 Task: Find connections with filter location Montijo with filter topic #Lifechangewith filter profile language German with filter current company Accenture with filter school Visva-Bharati with filter industry Wholesale Hardware, Plumbing, Heating Equipment with filter service category Corporate Events with filter keywords title Marketing Staff
Action: Mouse moved to (524, 68)
Screenshot: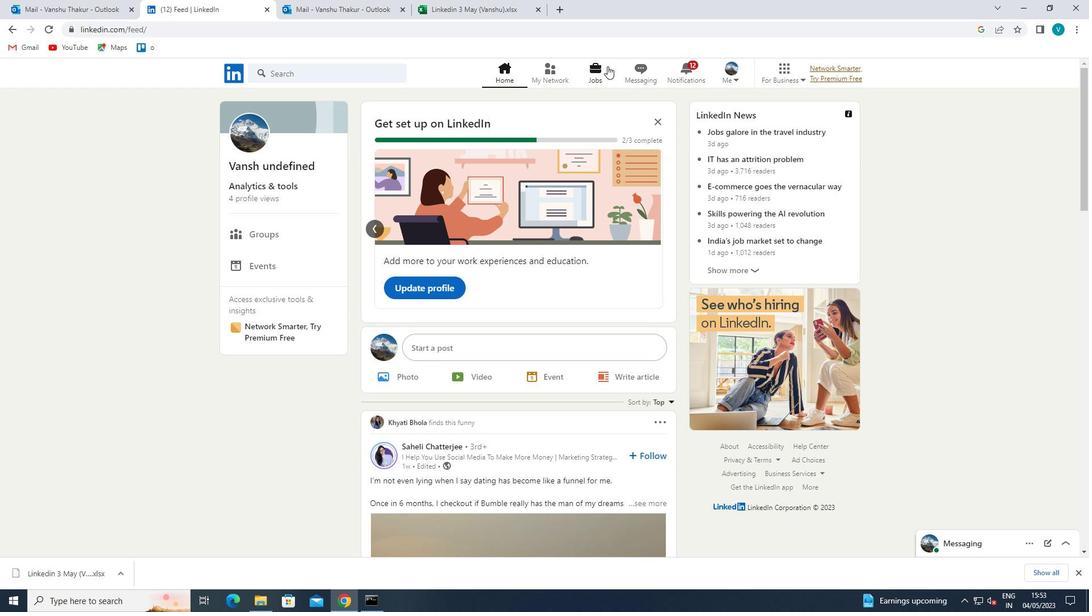 
Action: Mouse pressed left at (524, 68)
Screenshot: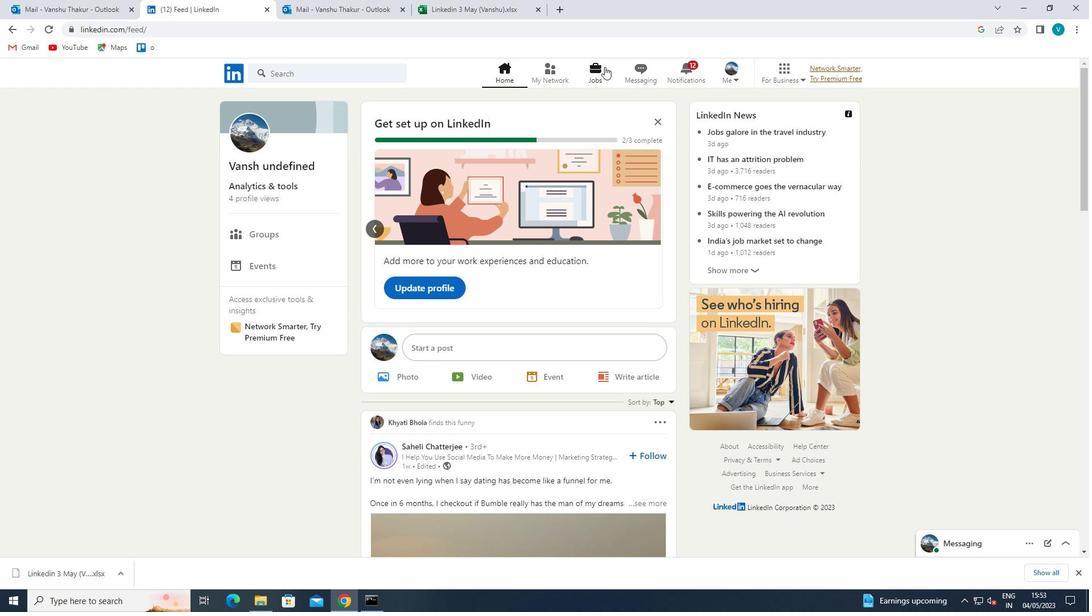 
Action: Mouse moved to (536, 67)
Screenshot: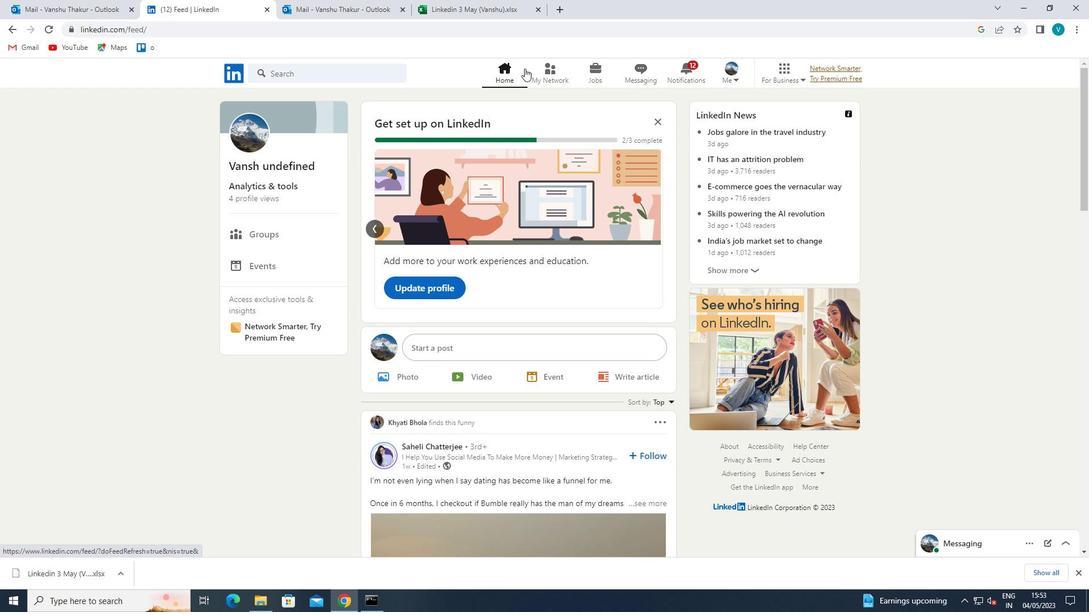 
Action: Mouse pressed left at (536, 67)
Screenshot: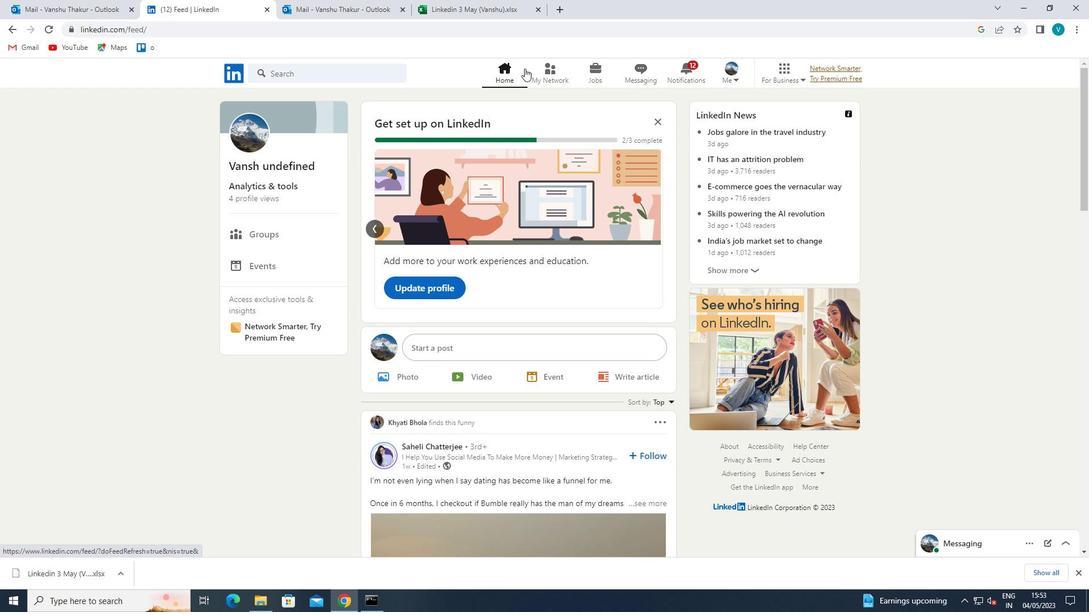 
Action: Mouse moved to (351, 123)
Screenshot: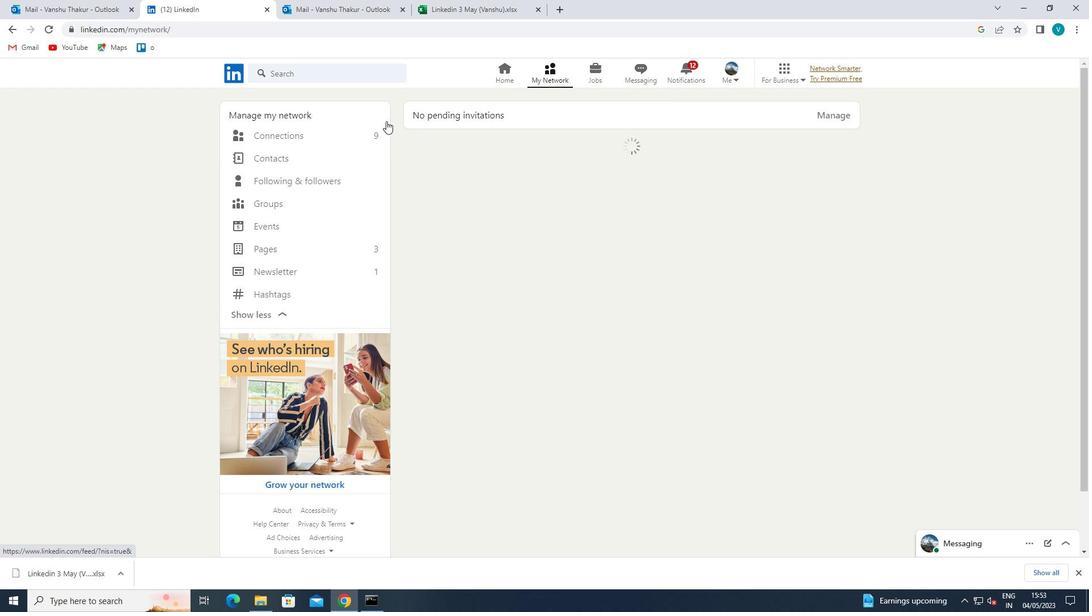 
Action: Mouse pressed left at (351, 123)
Screenshot: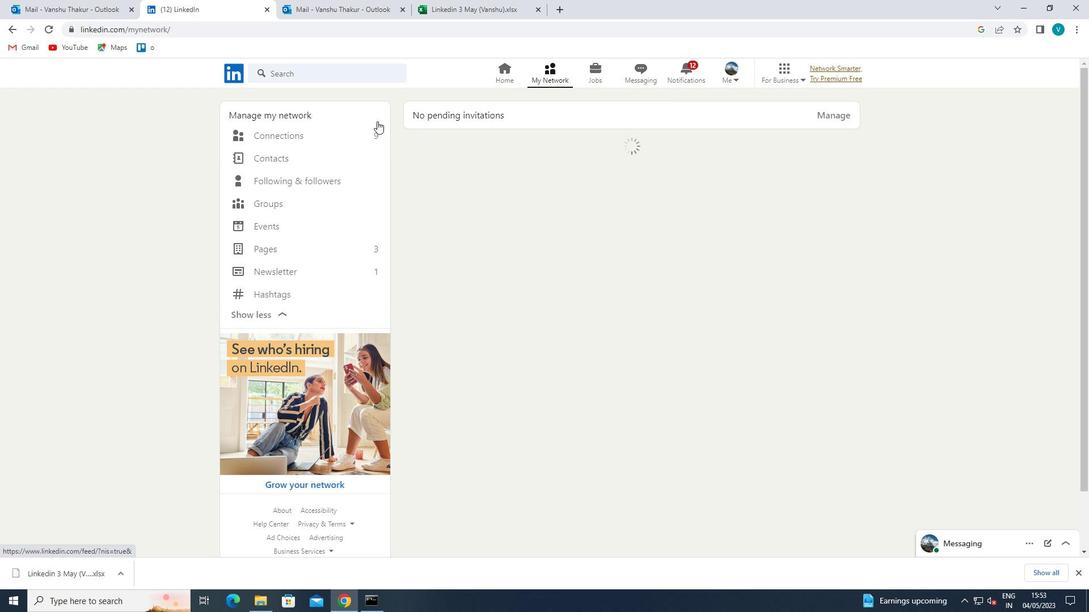 
Action: Mouse moved to (326, 134)
Screenshot: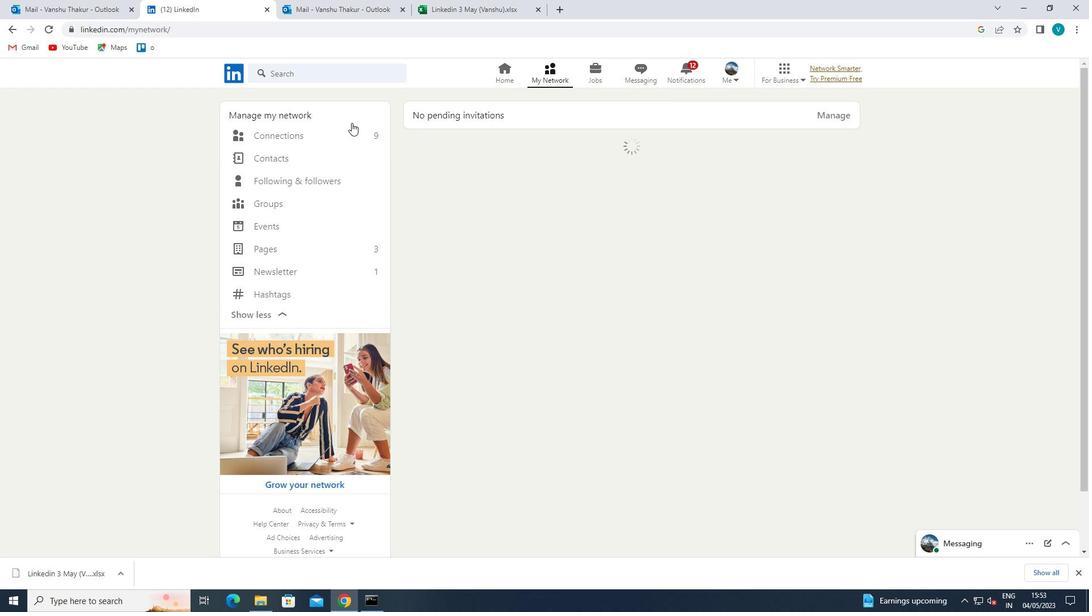 
Action: Mouse pressed left at (326, 134)
Screenshot: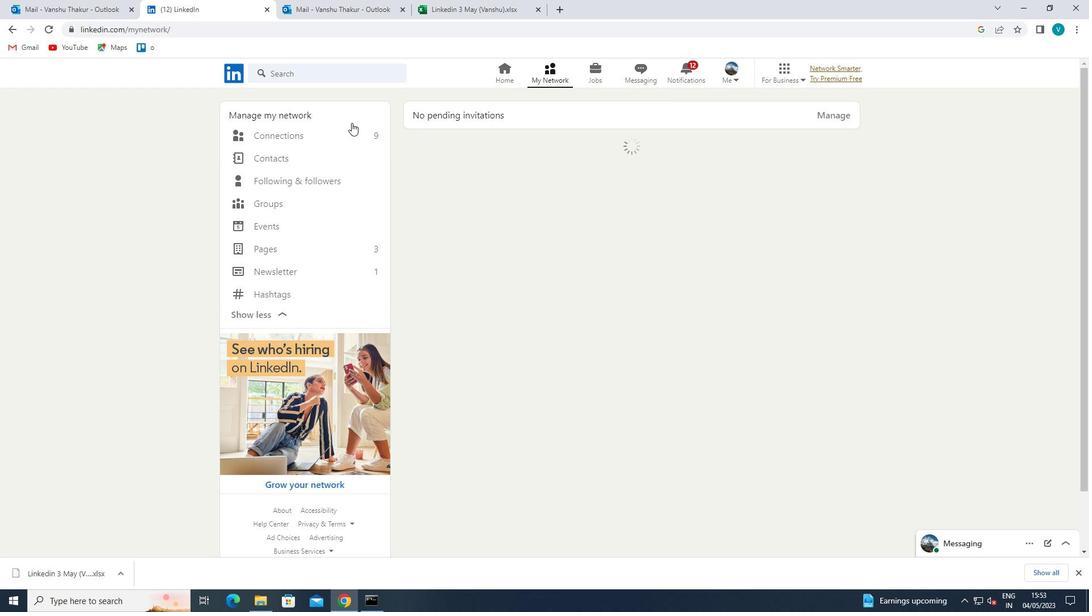 
Action: Mouse moved to (626, 135)
Screenshot: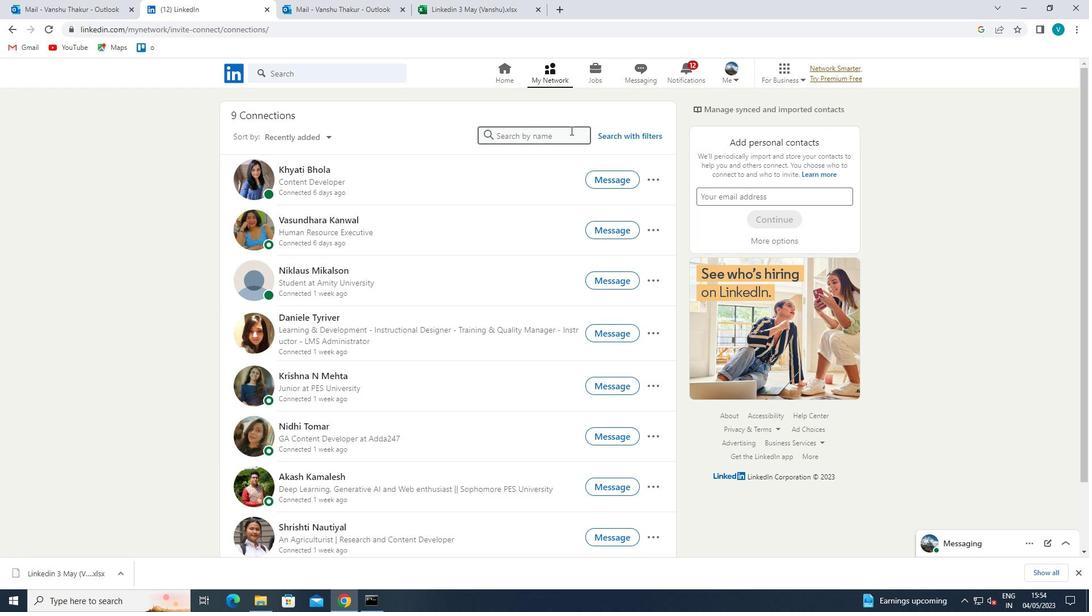 
Action: Mouse pressed left at (626, 135)
Screenshot: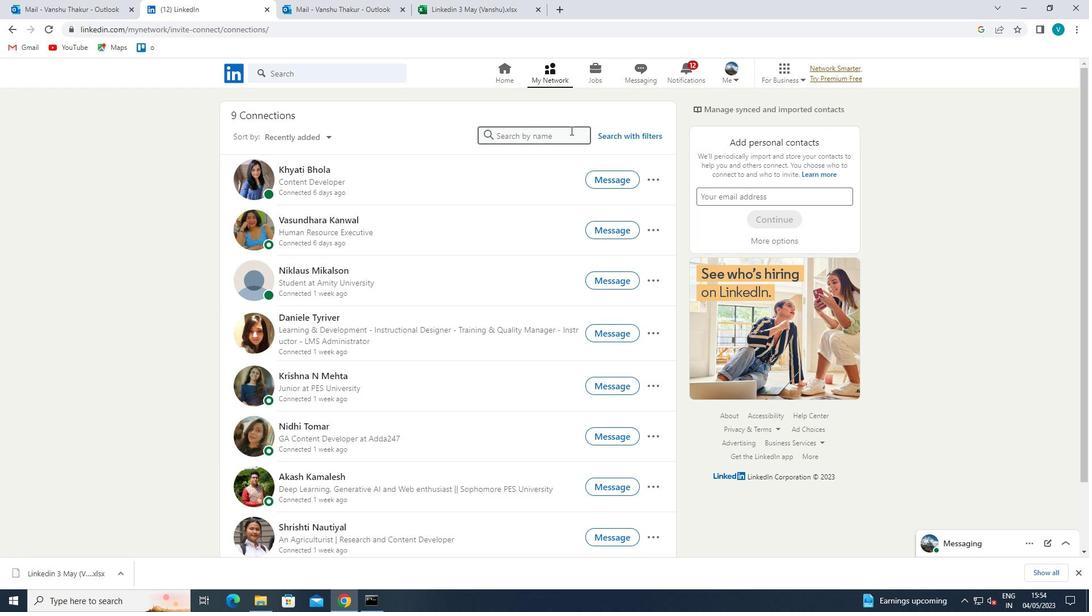 
Action: Mouse moved to (551, 107)
Screenshot: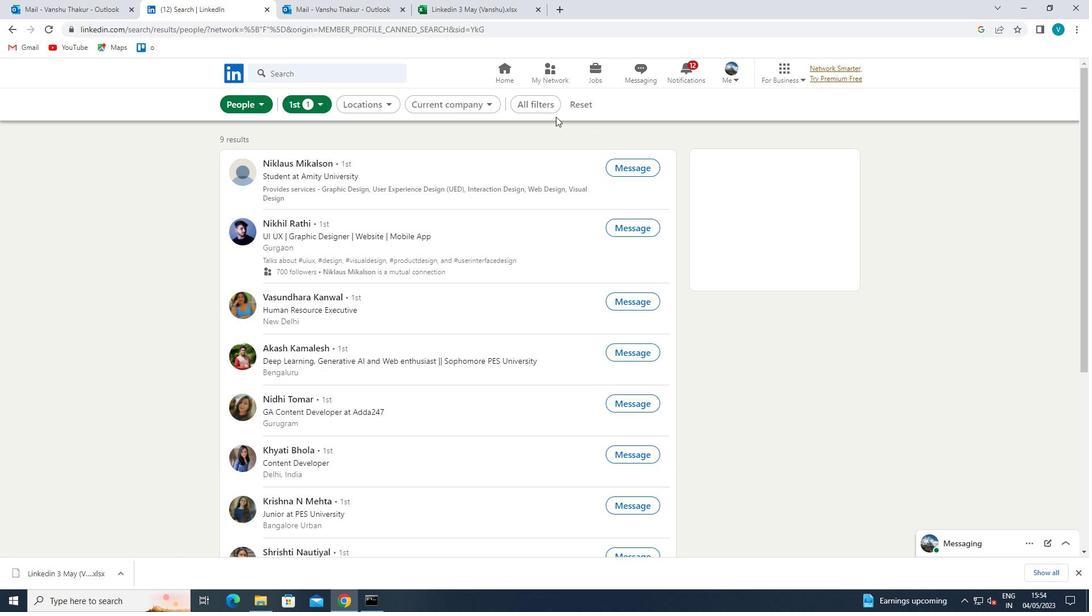 
Action: Mouse pressed left at (551, 107)
Screenshot: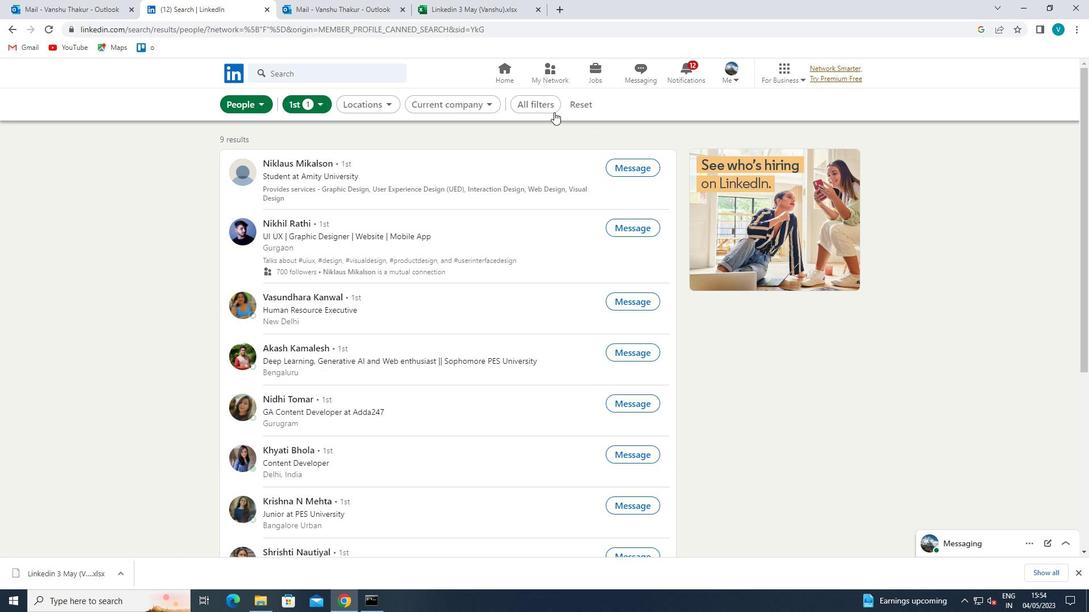 
Action: Mouse moved to (862, 215)
Screenshot: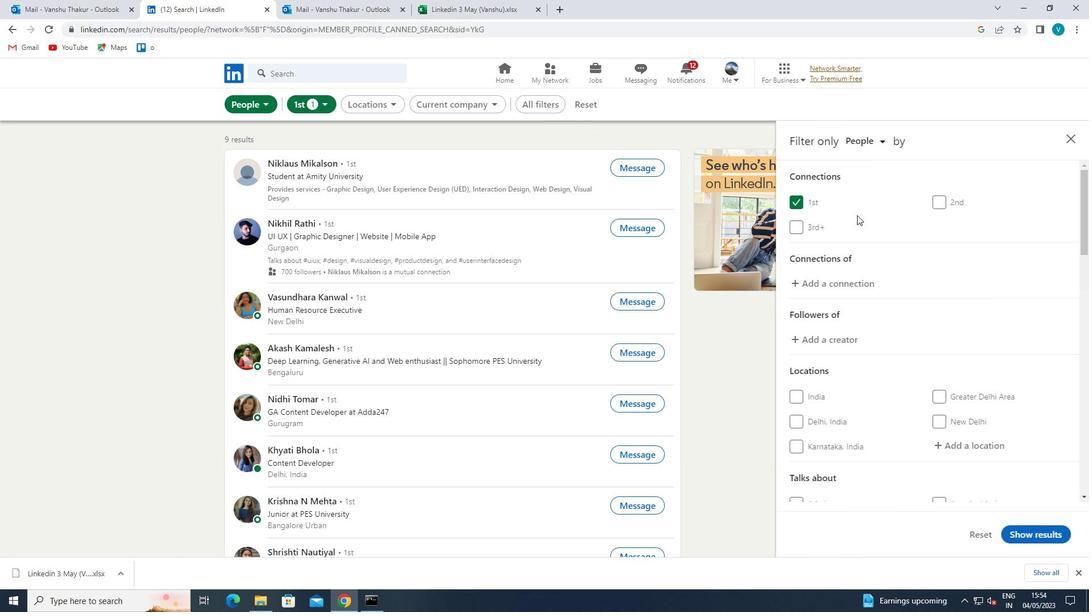 
Action: Mouse scrolled (862, 214) with delta (0, 0)
Screenshot: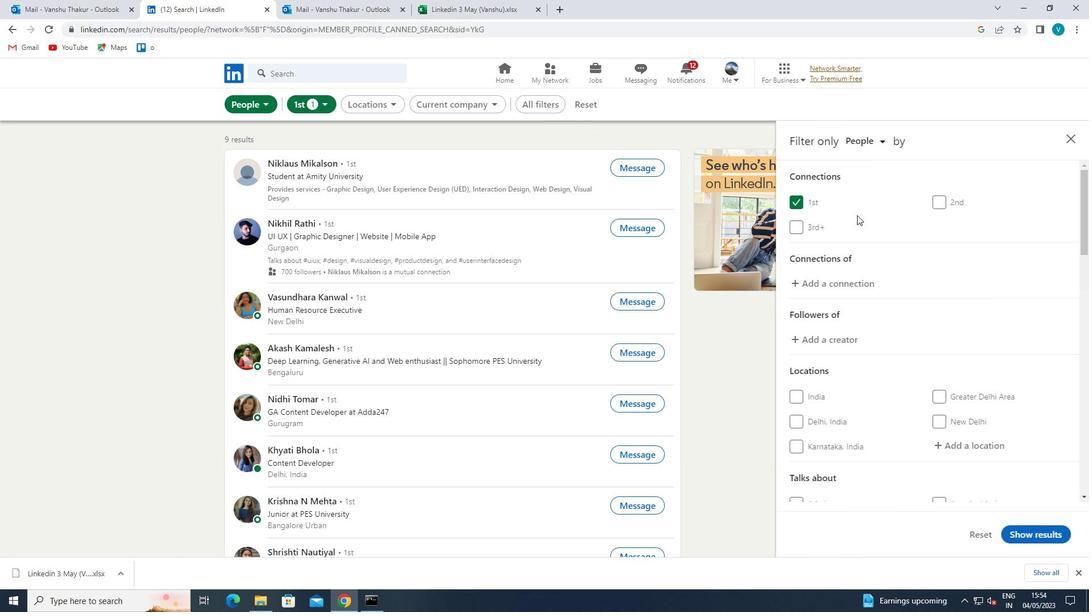 
Action: Mouse moved to (863, 215)
Screenshot: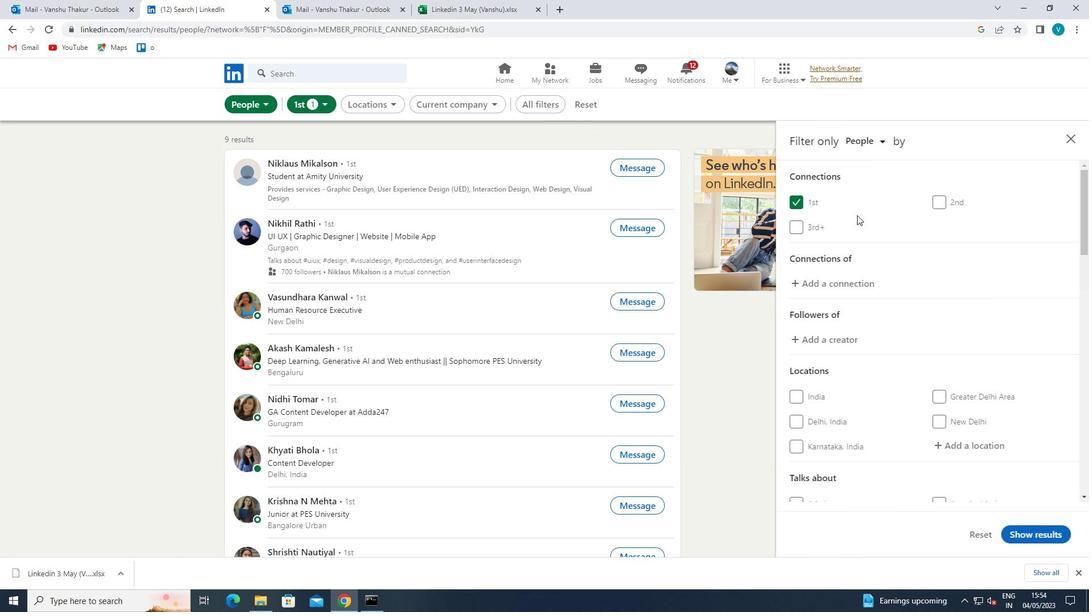 
Action: Mouse scrolled (863, 214) with delta (0, 0)
Screenshot: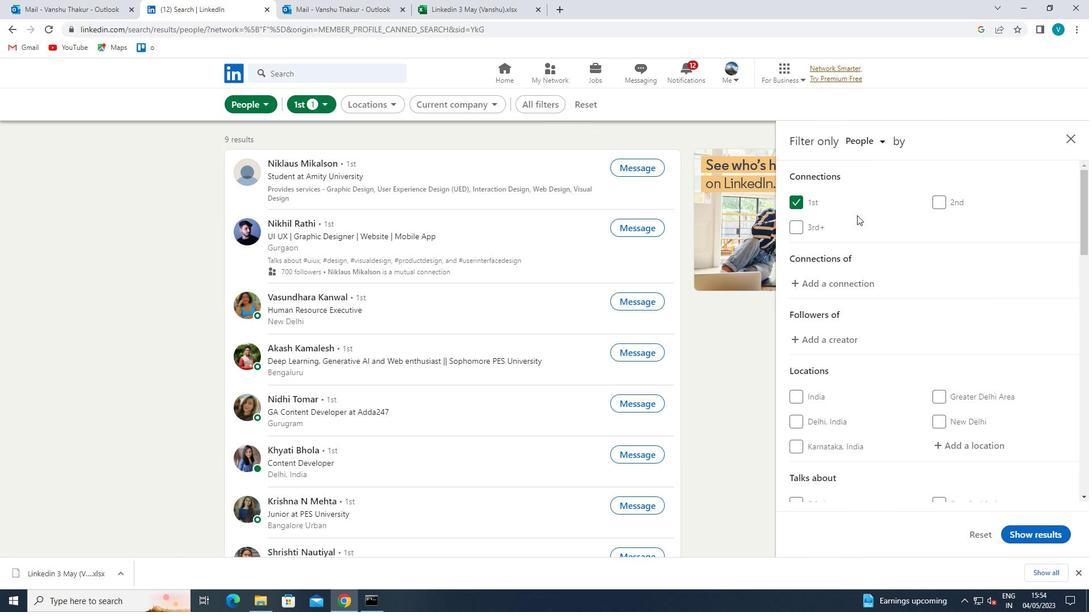 
Action: Mouse moved to (943, 323)
Screenshot: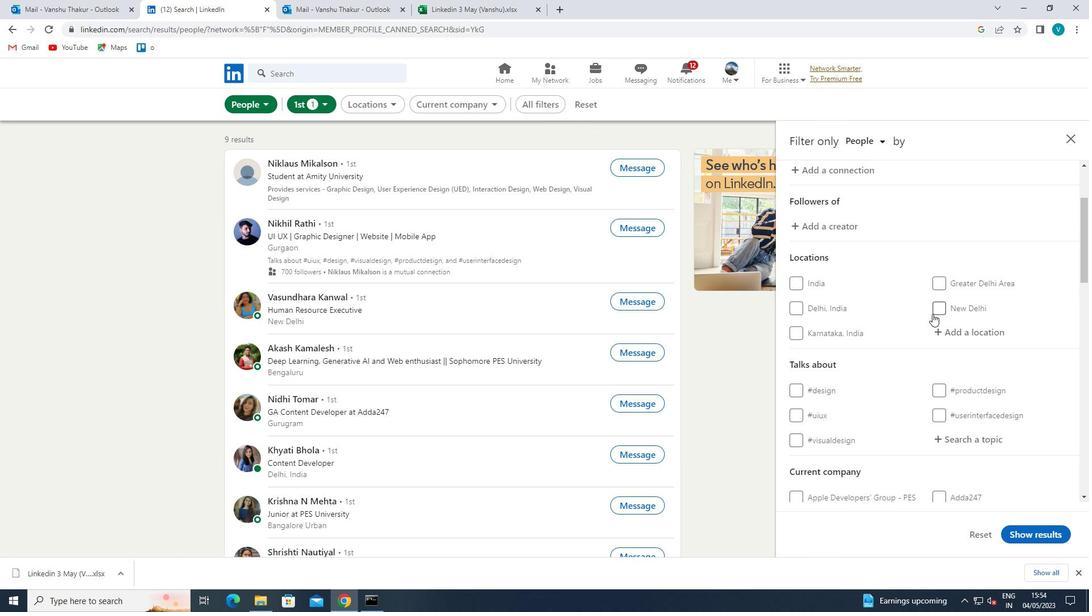
Action: Mouse pressed left at (943, 323)
Screenshot: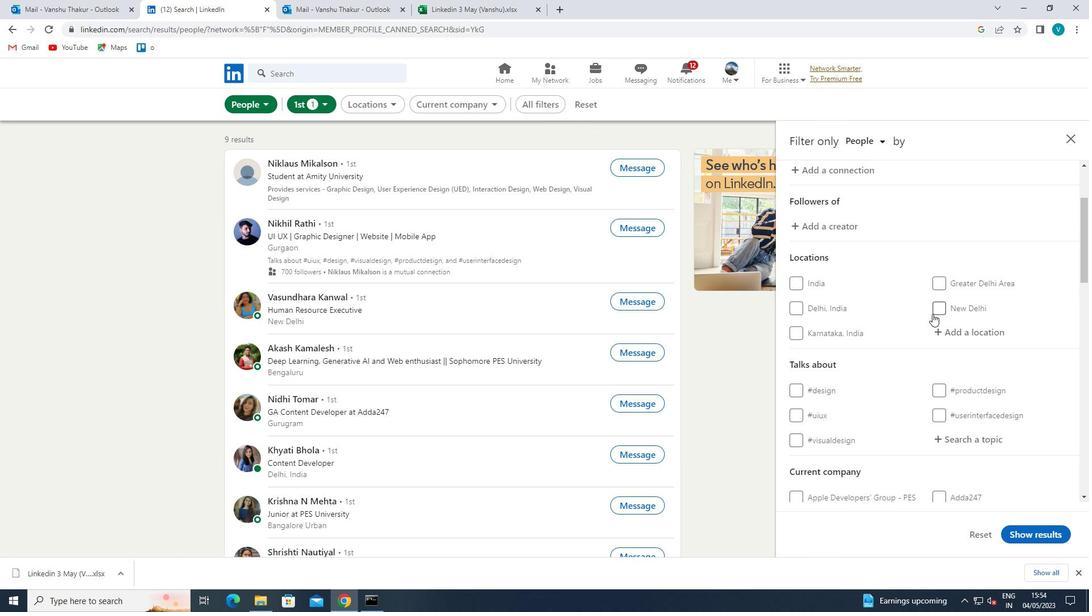 
Action: Mouse moved to (803, 241)
Screenshot: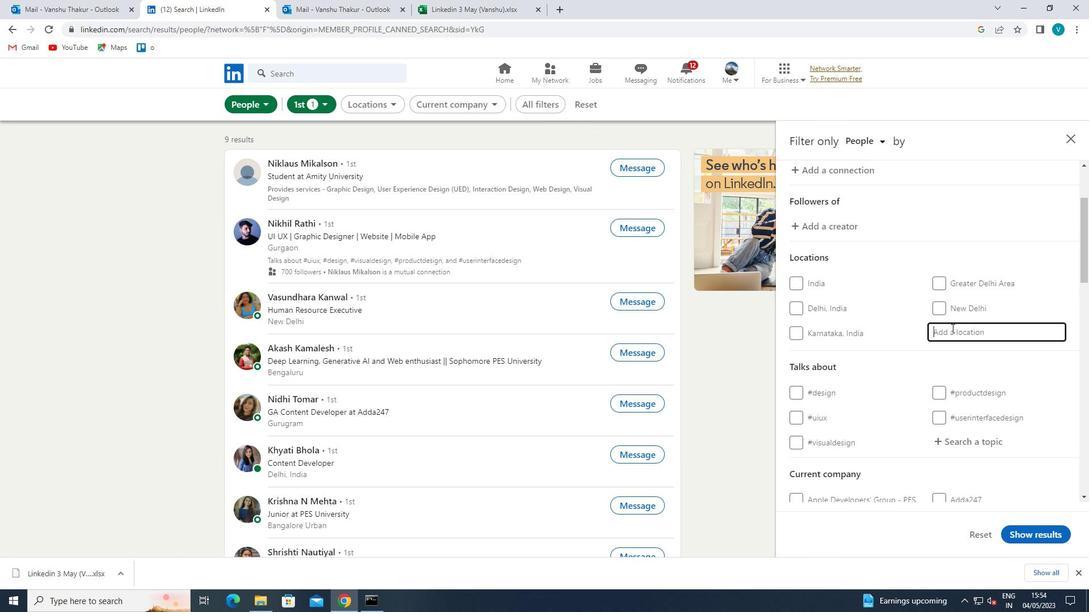 
Action: Key pressed <Key.shift>MONTIJO
Screenshot: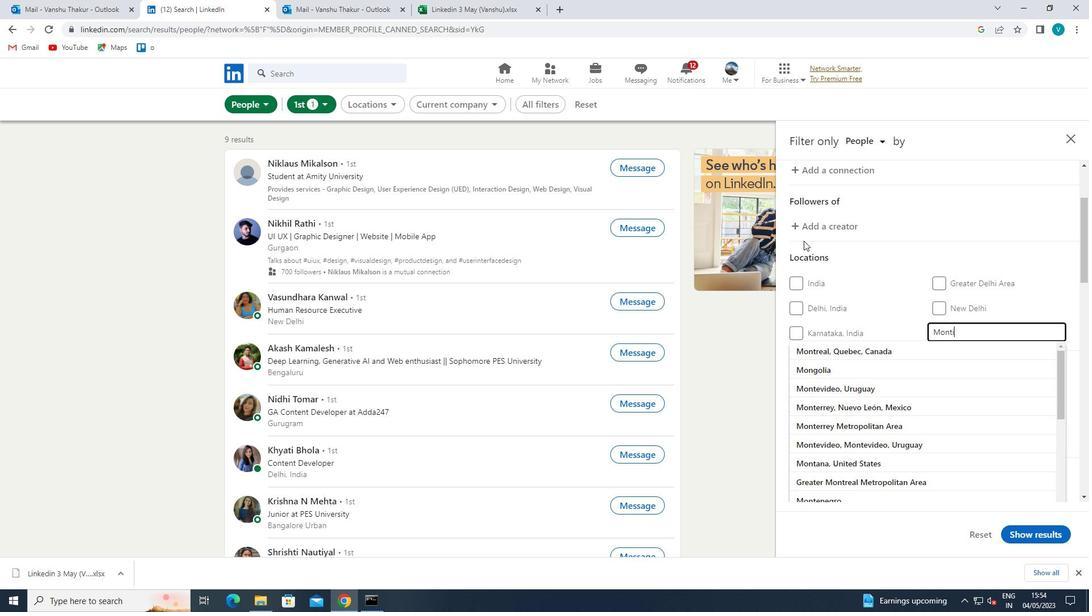 
Action: Mouse moved to (828, 352)
Screenshot: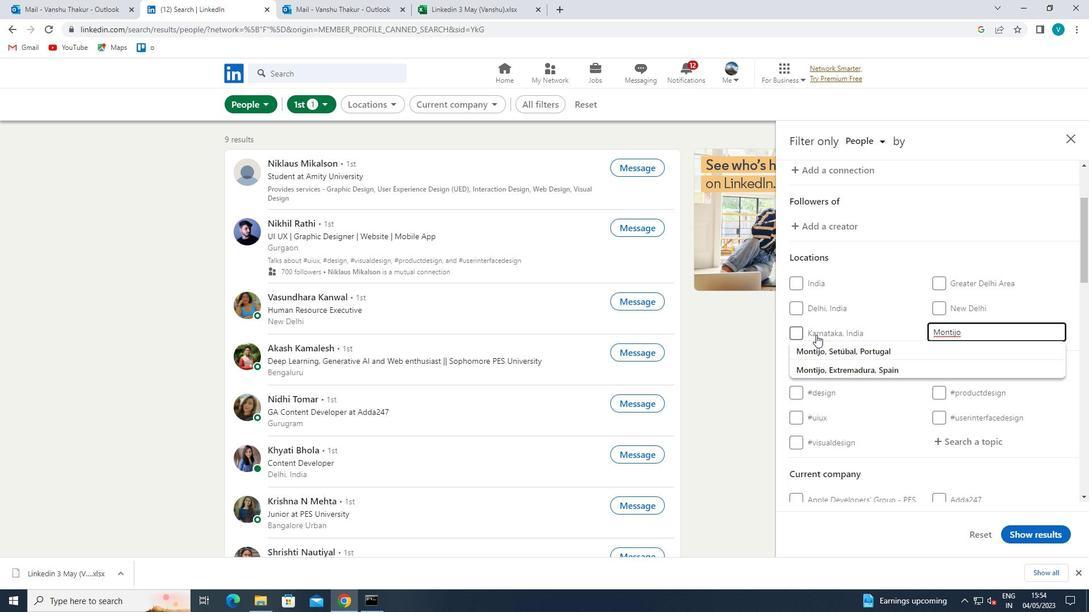 
Action: Mouse pressed left at (828, 352)
Screenshot: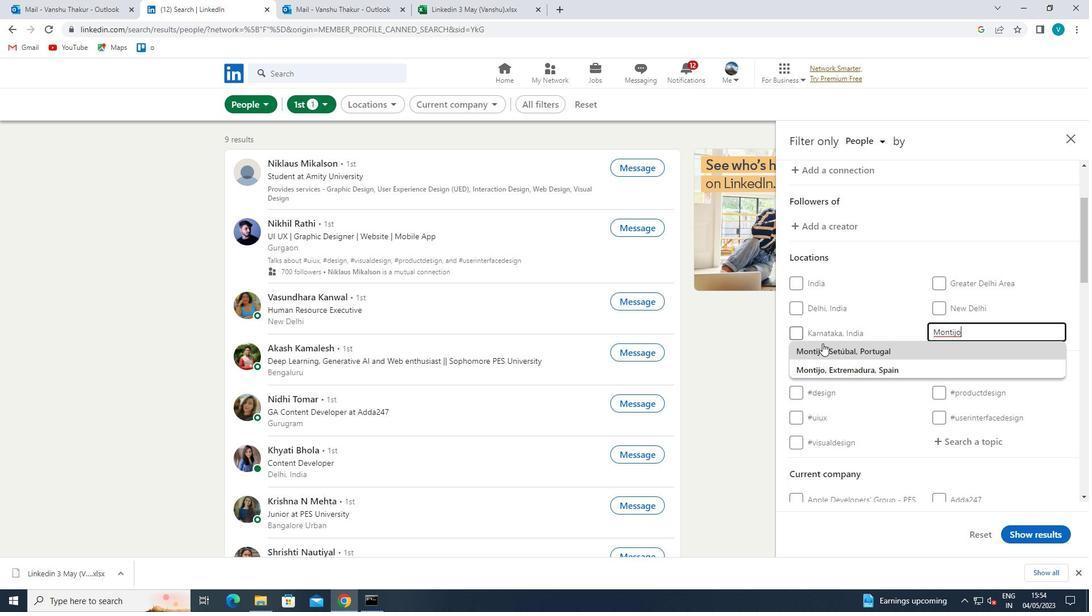 
Action: Mouse moved to (924, 334)
Screenshot: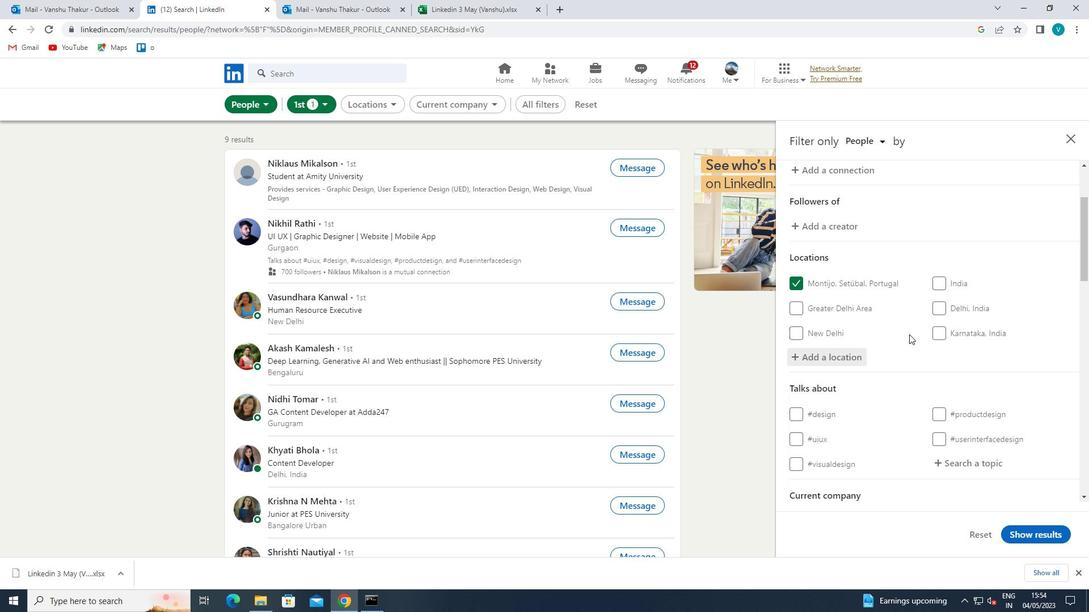 
Action: Mouse scrolled (924, 334) with delta (0, 0)
Screenshot: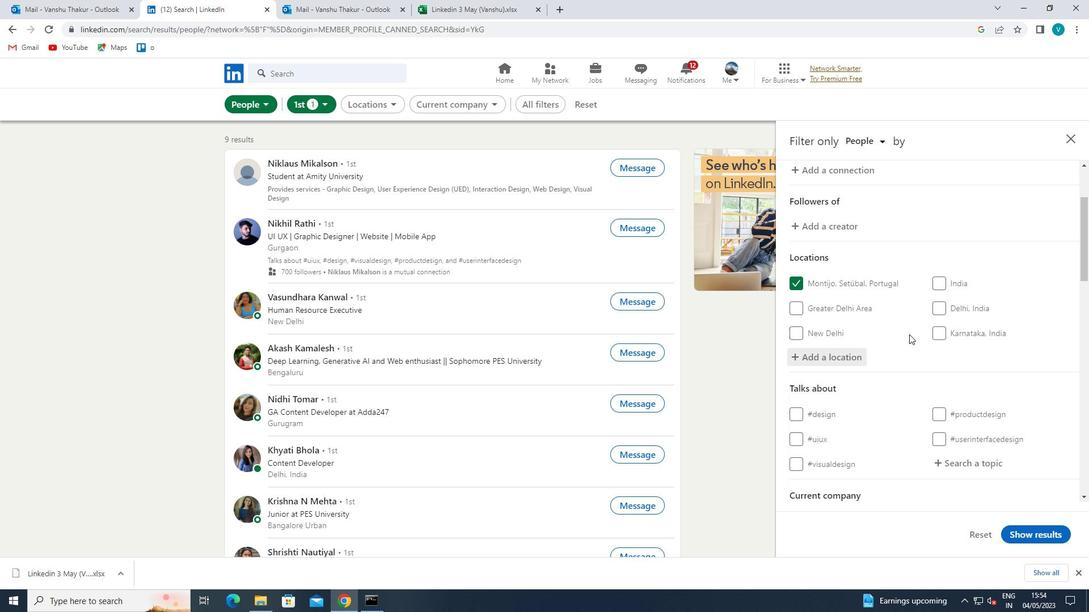 
Action: Mouse moved to (924, 334)
Screenshot: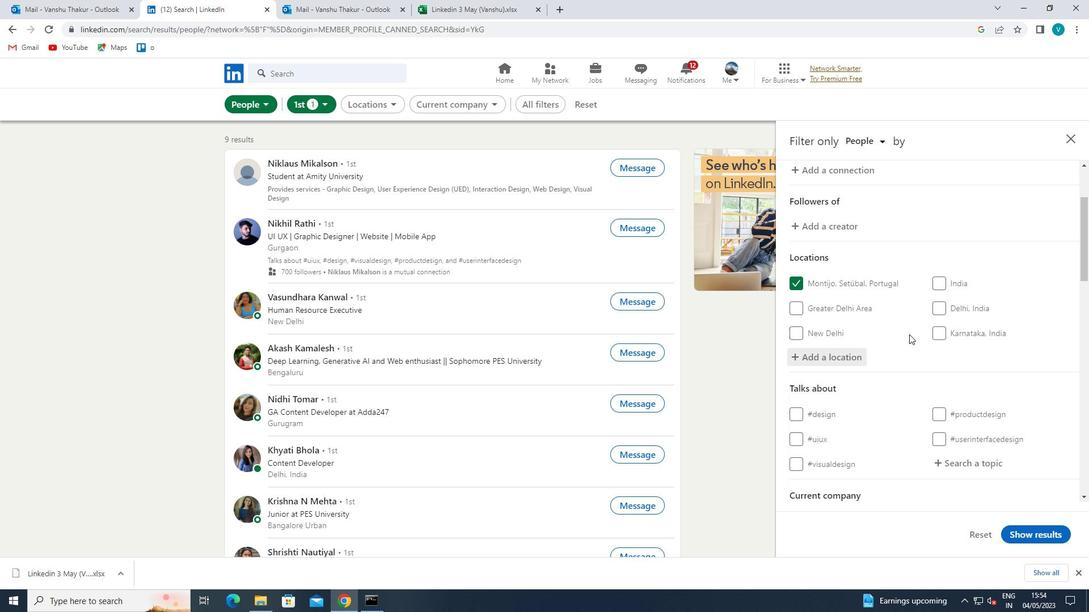 
Action: Mouse scrolled (924, 334) with delta (0, 0)
Screenshot: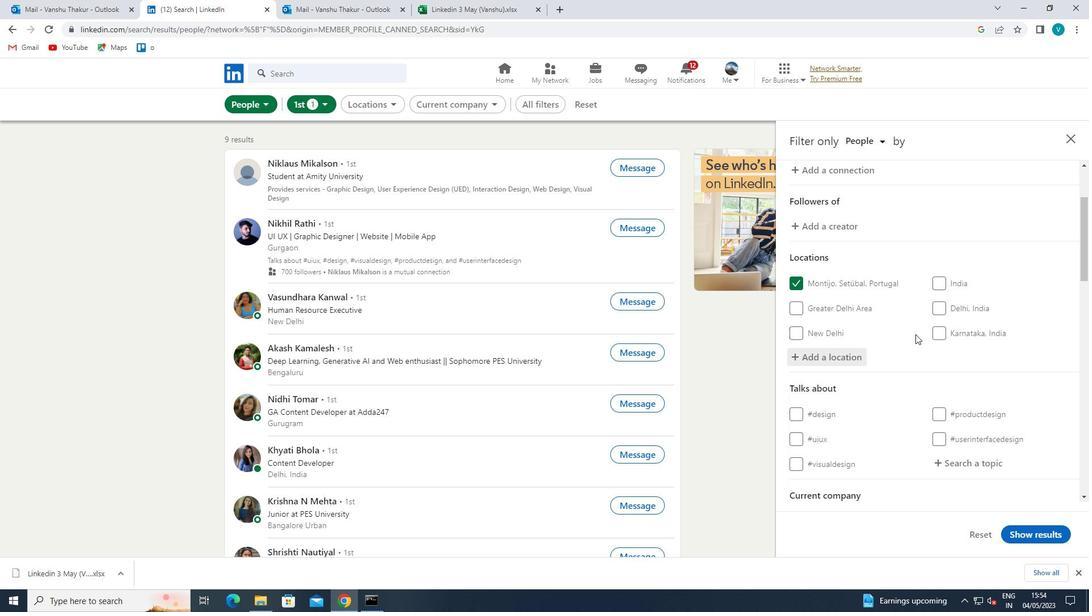 
Action: Mouse moved to (956, 360)
Screenshot: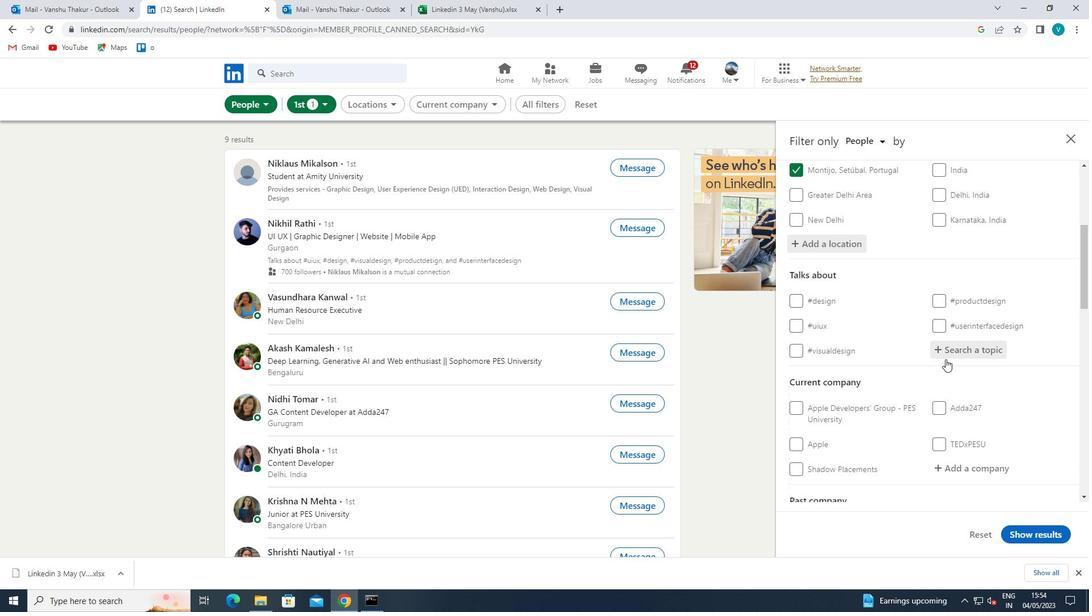 
Action: Mouse pressed left at (956, 360)
Screenshot: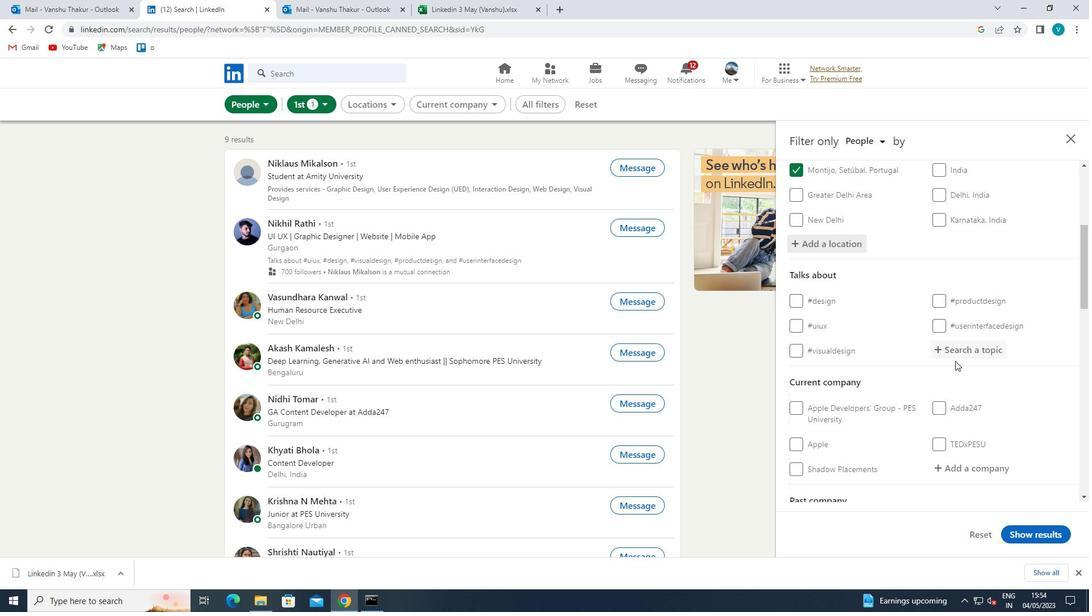 
Action: Mouse moved to (961, 356)
Screenshot: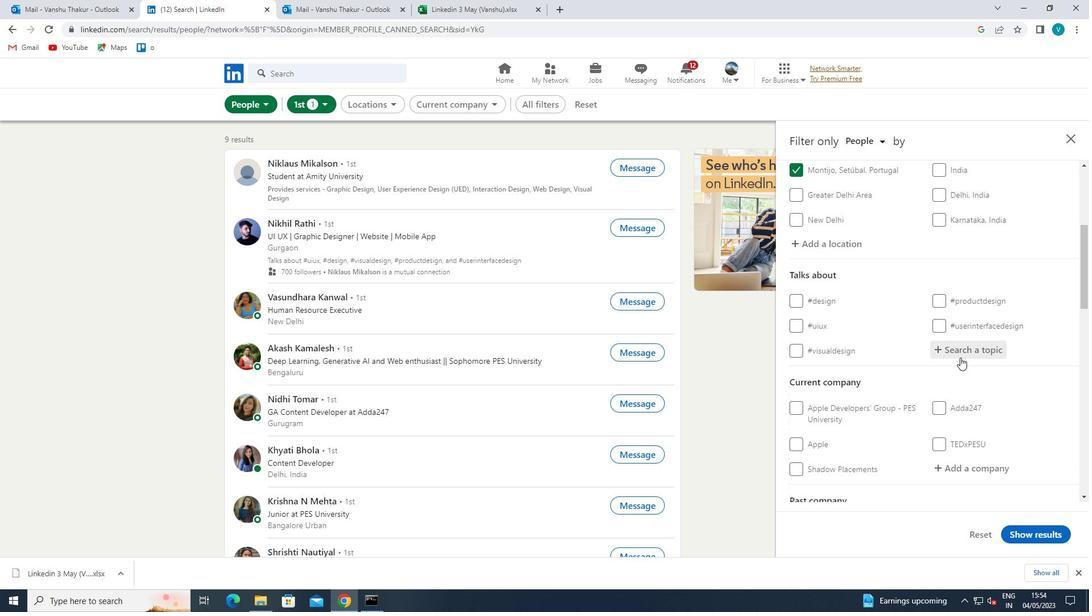 
Action: Mouse pressed left at (961, 356)
Screenshot: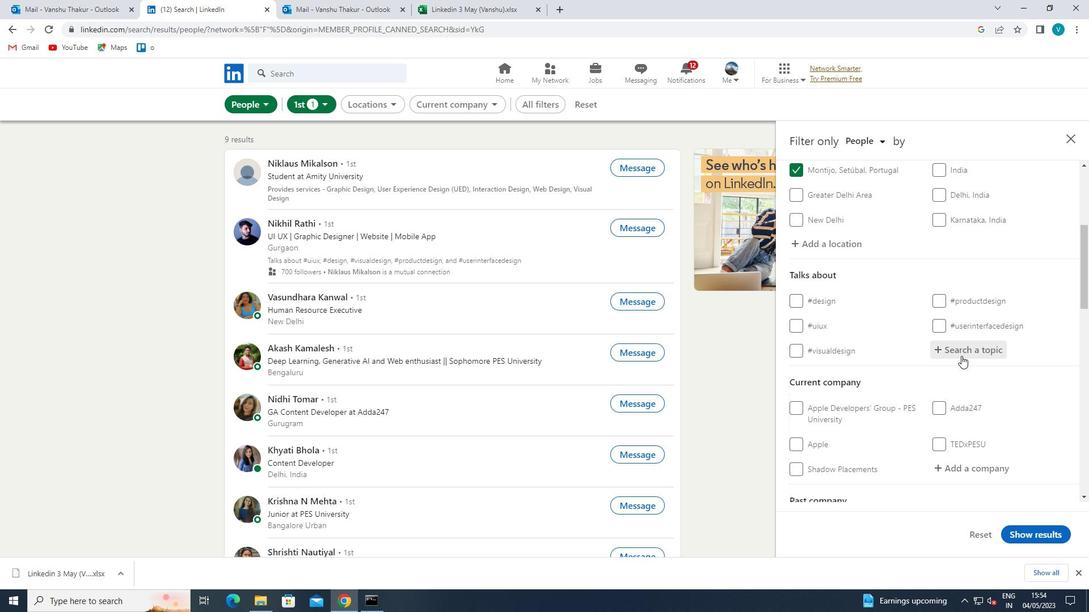 
Action: Key pressed LIFECHANGE
Screenshot: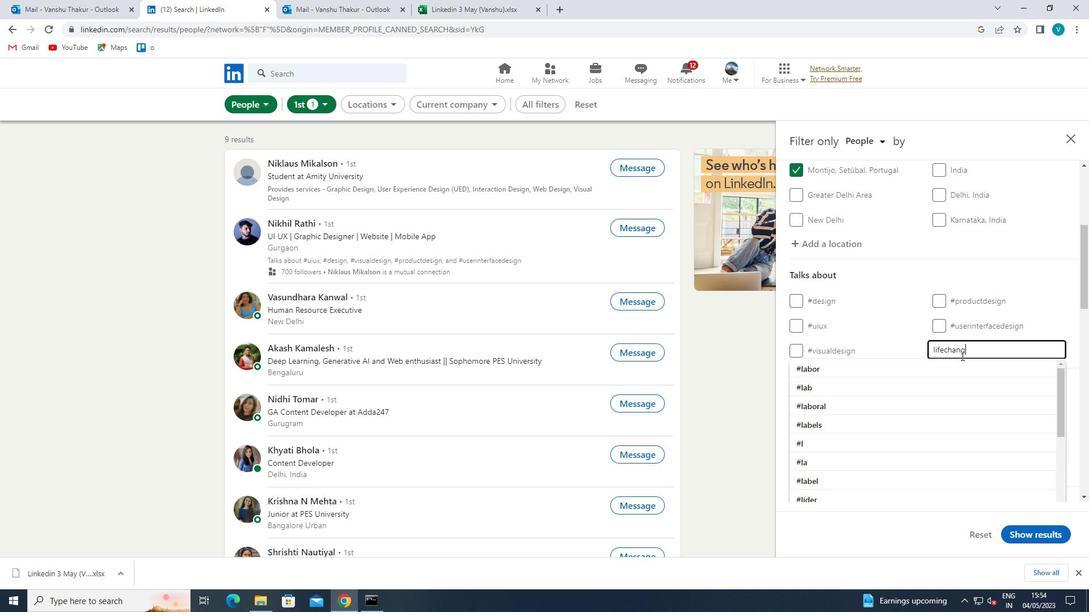 
Action: Mouse moved to (921, 362)
Screenshot: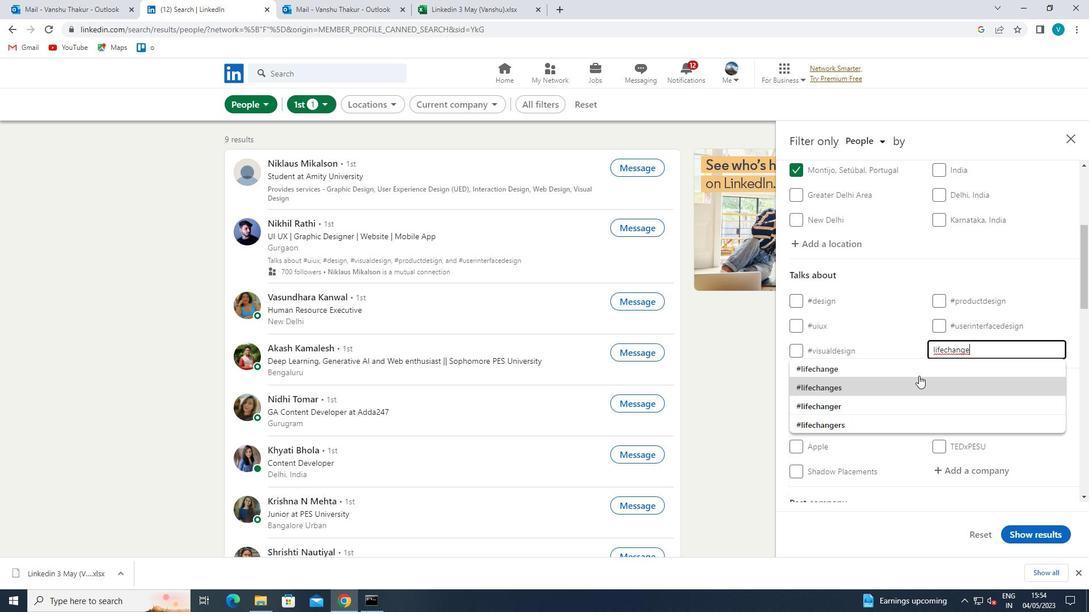
Action: Mouse pressed left at (921, 362)
Screenshot: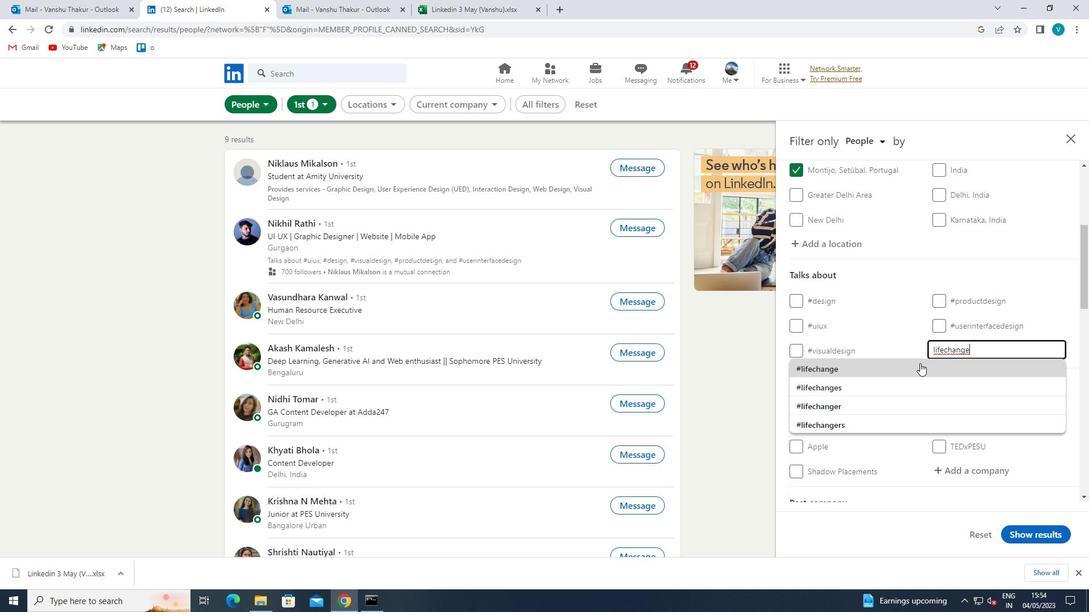 
Action: Mouse scrolled (921, 361) with delta (0, 0)
Screenshot: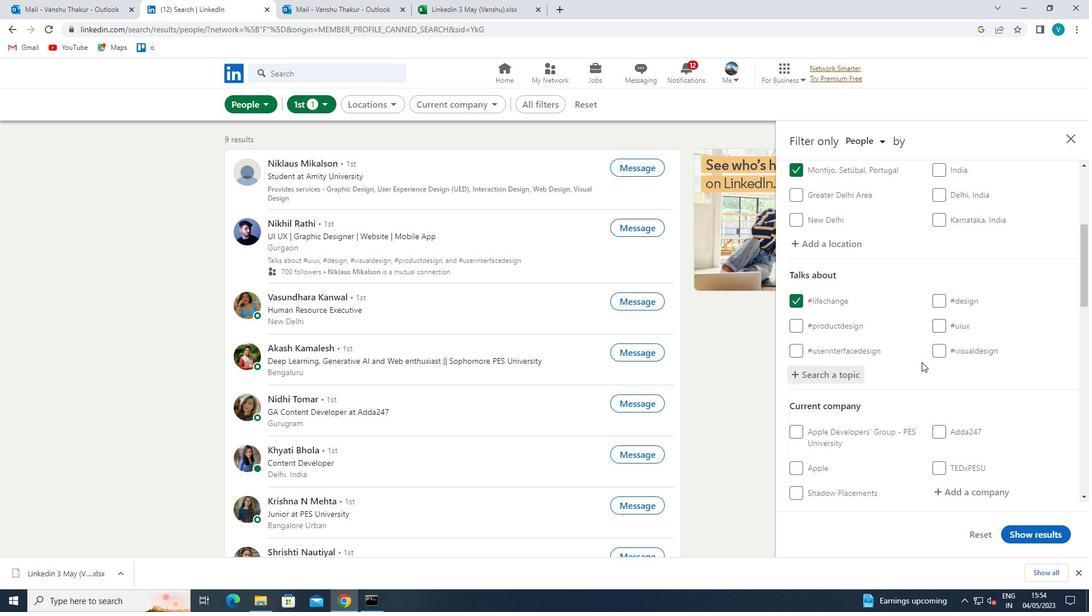 
Action: Mouse scrolled (921, 361) with delta (0, 0)
Screenshot: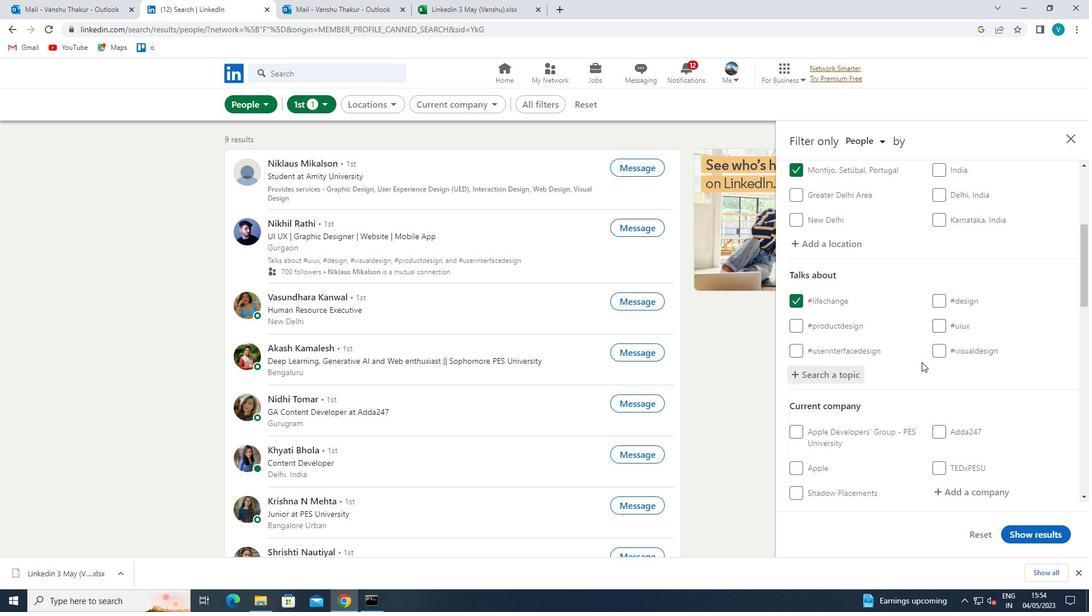 
Action: Mouse scrolled (921, 361) with delta (0, 0)
Screenshot: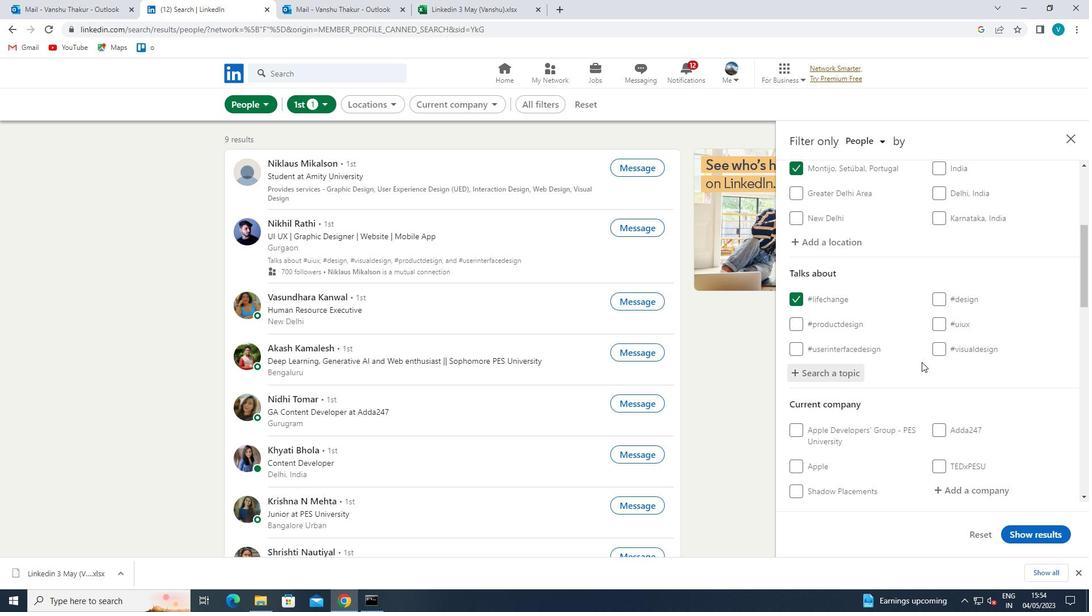 
Action: Mouse moved to (974, 322)
Screenshot: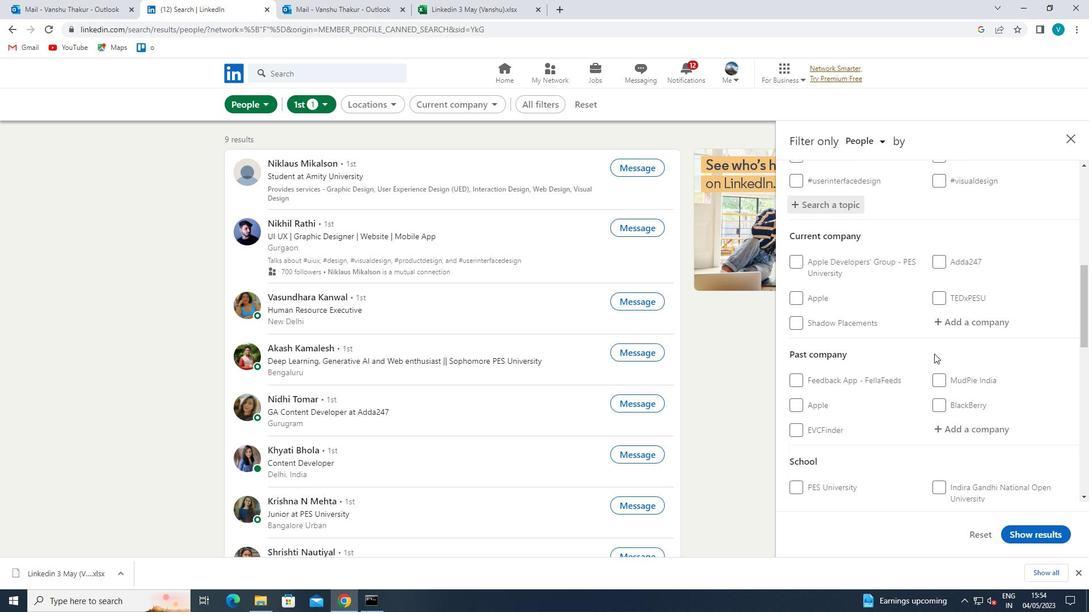 
Action: Mouse pressed left at (974, 322)
Screenshot: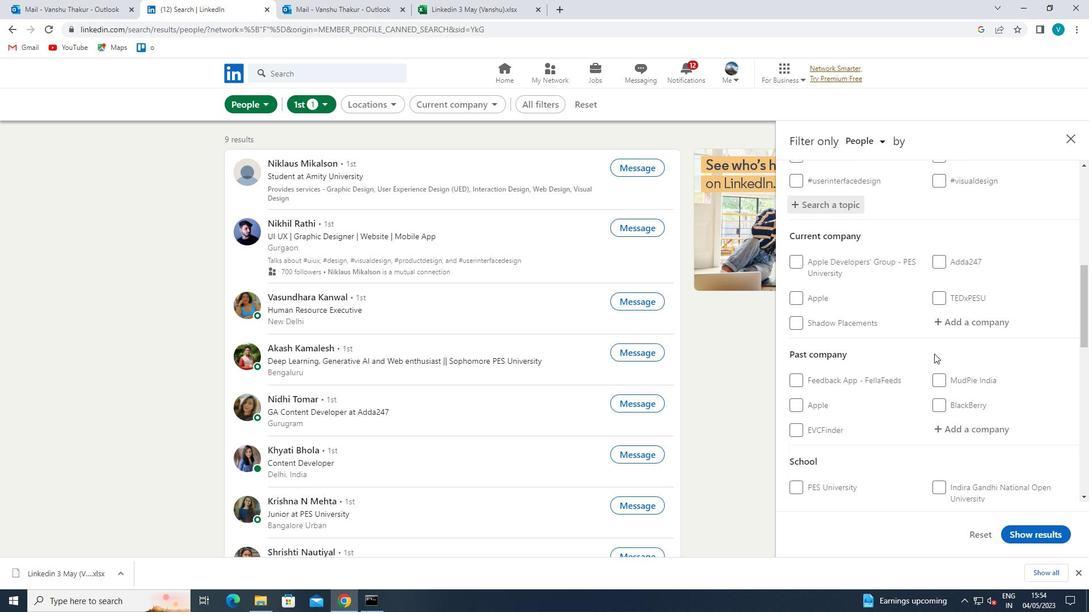 
Action: Mouse moved to (865, 303)
Screenshot: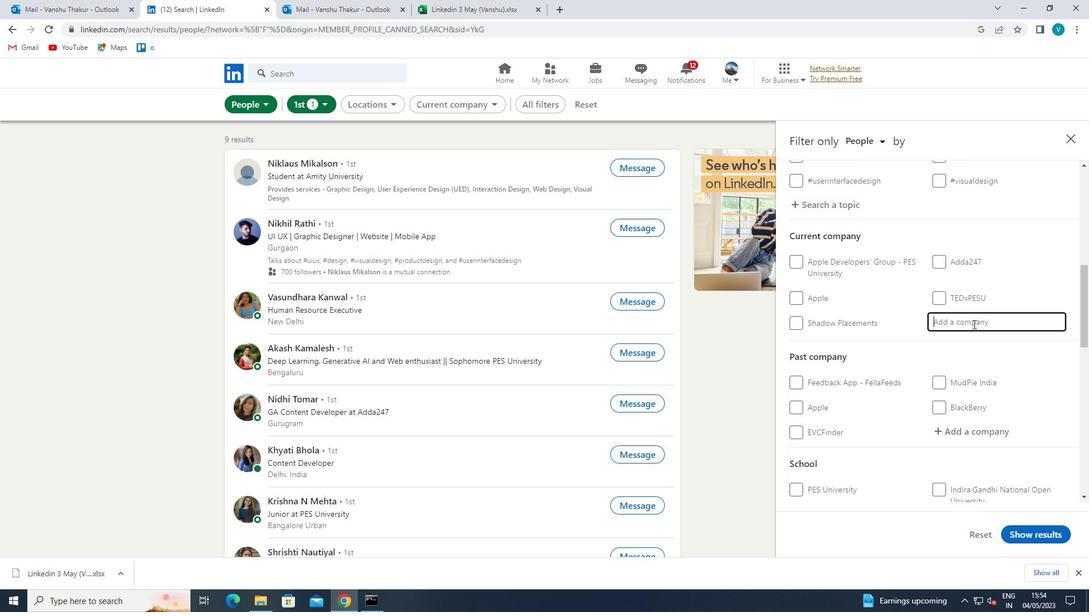 
Action: Key pressed <Key.shift>ACC
Screenshot: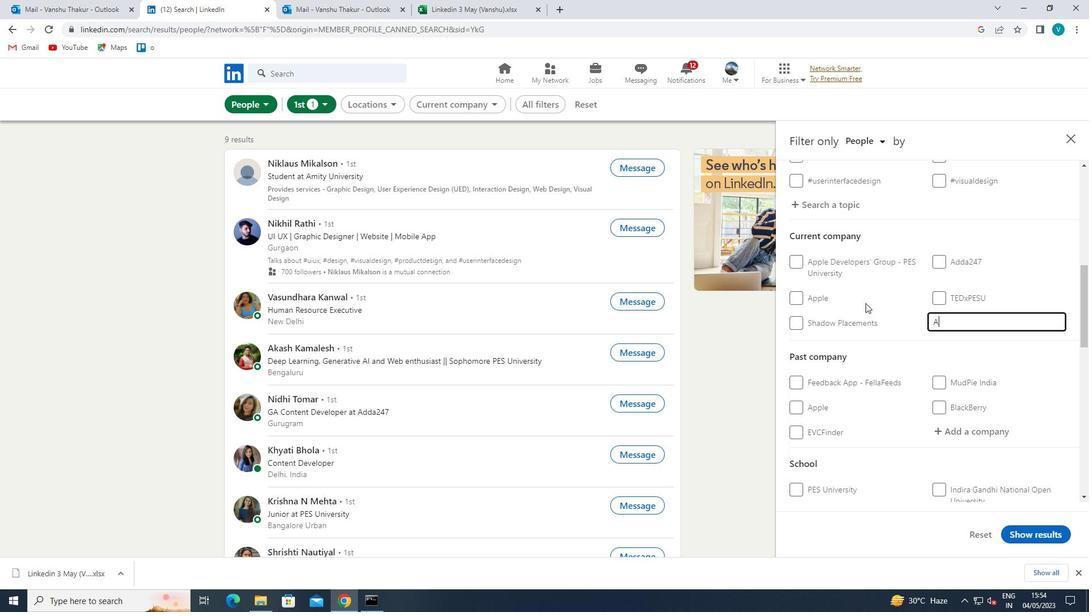
Action: Mouse moved to (865, 303)
Screenshot: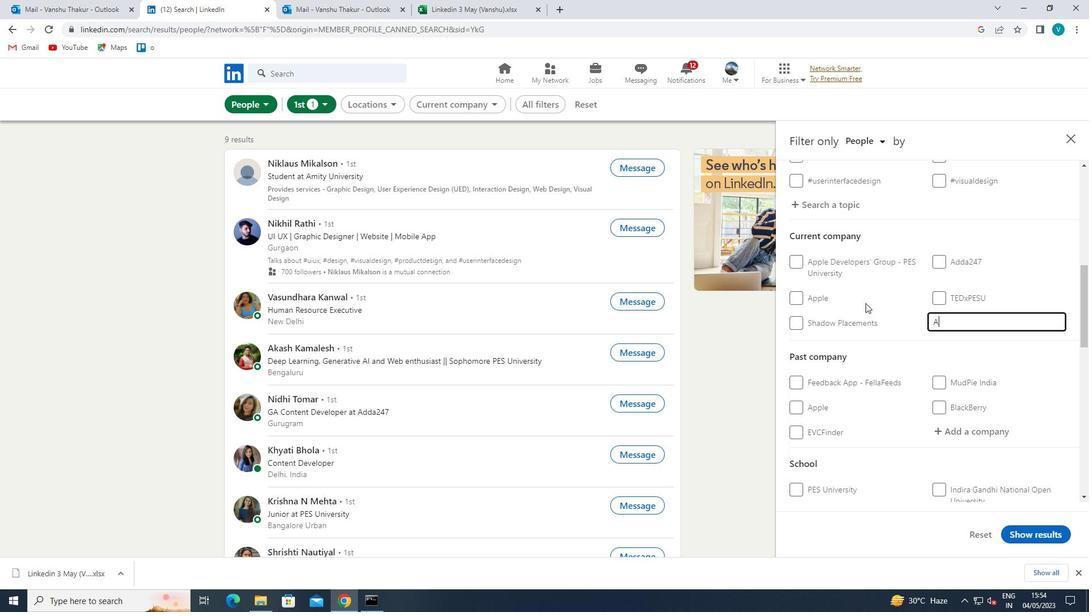 
Action: Key pressed EN
Screenshot: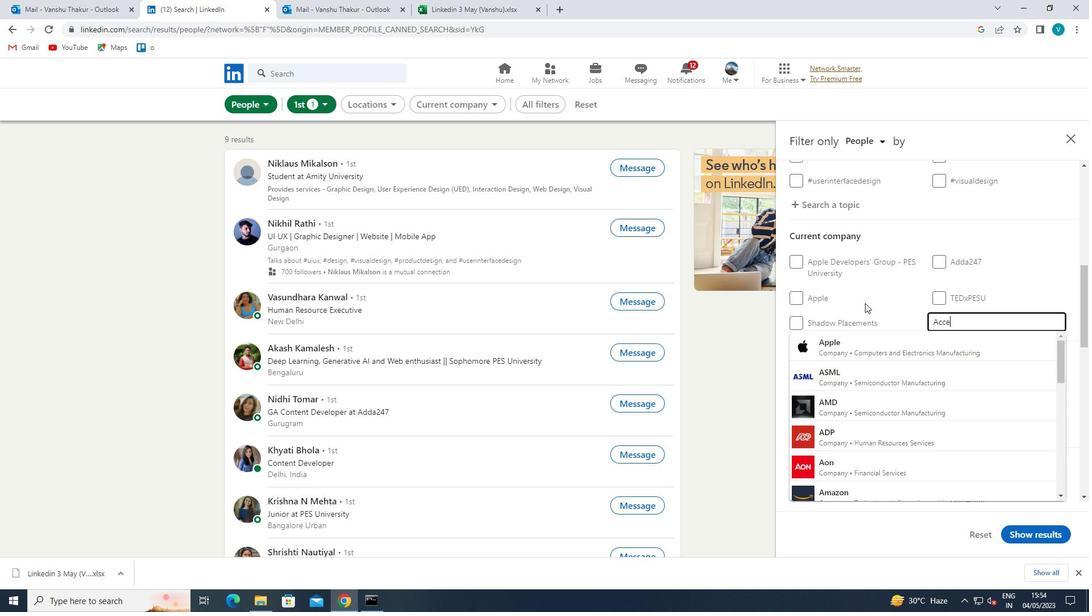 
Action: Mouse moved to (862, 339)
Screenshot: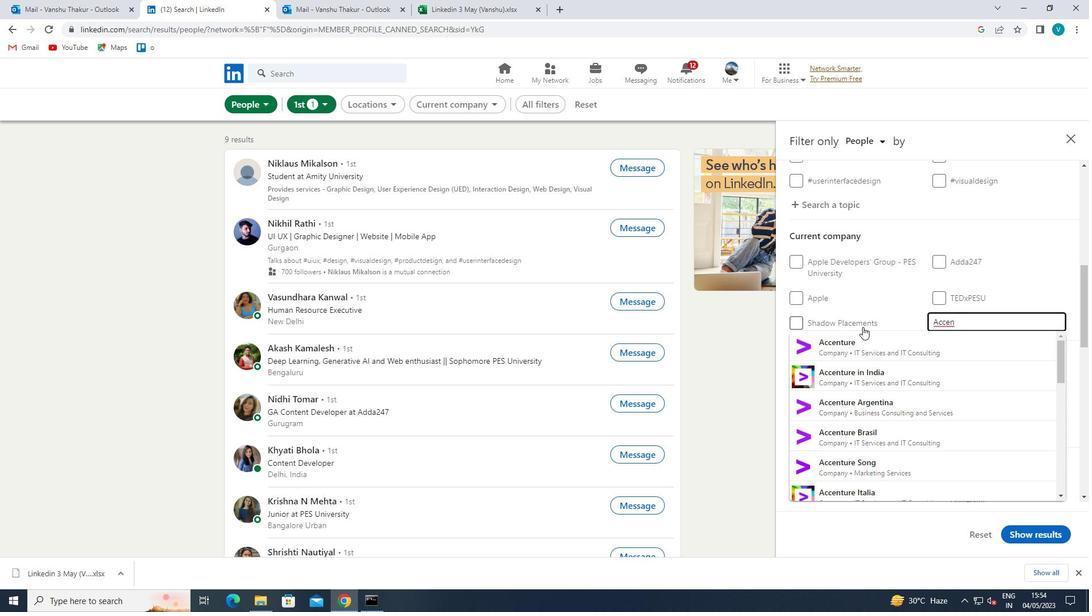 
Action: Mouse pressed left at (862, 339)
Screenshot: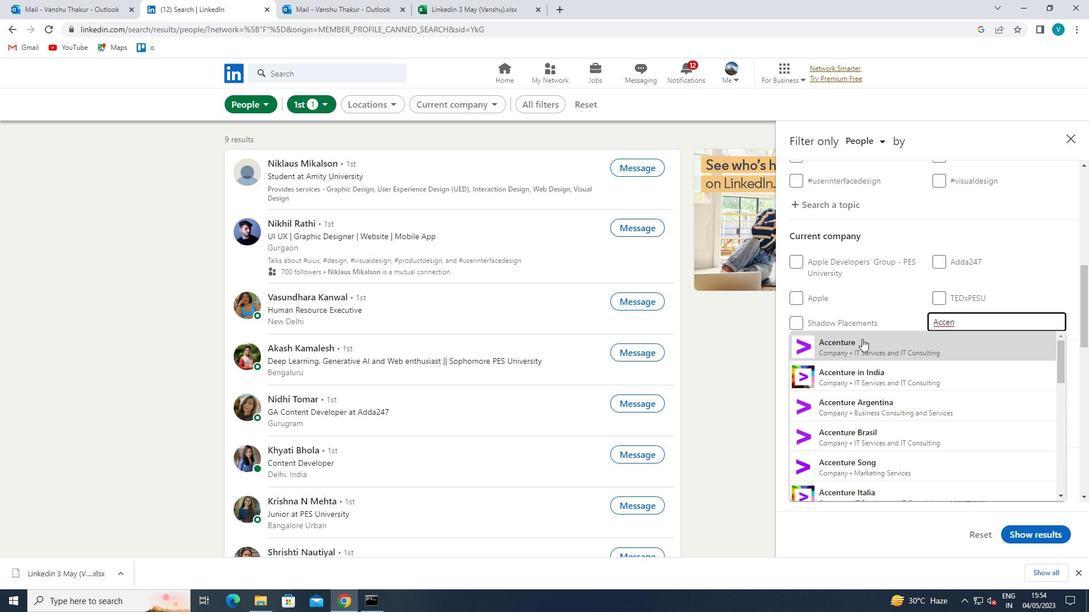 
Action: Mouse moved to (886, 328)
Screenshot: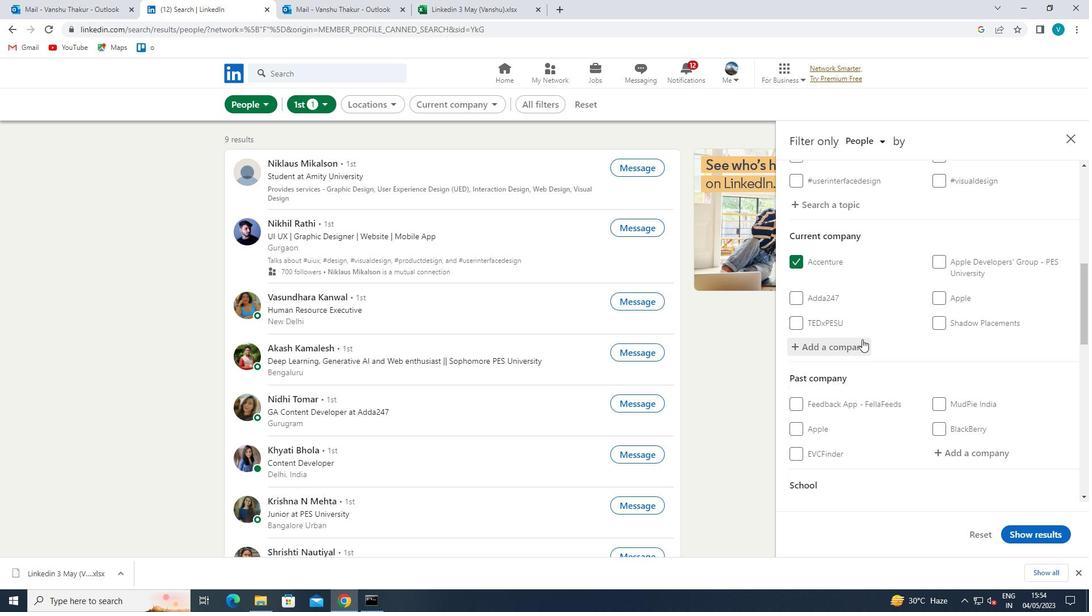 
Action: Mouse scrolled (886, 327) with delta (0, 0)
Screenshot: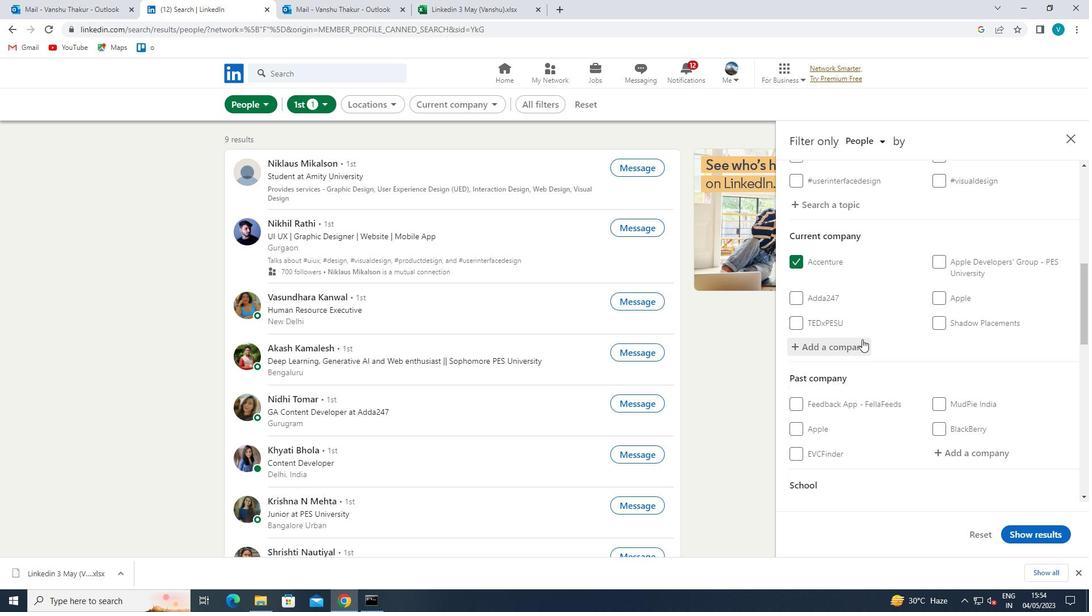 
Action: Mouse moved to (898, 332)
Screenshot: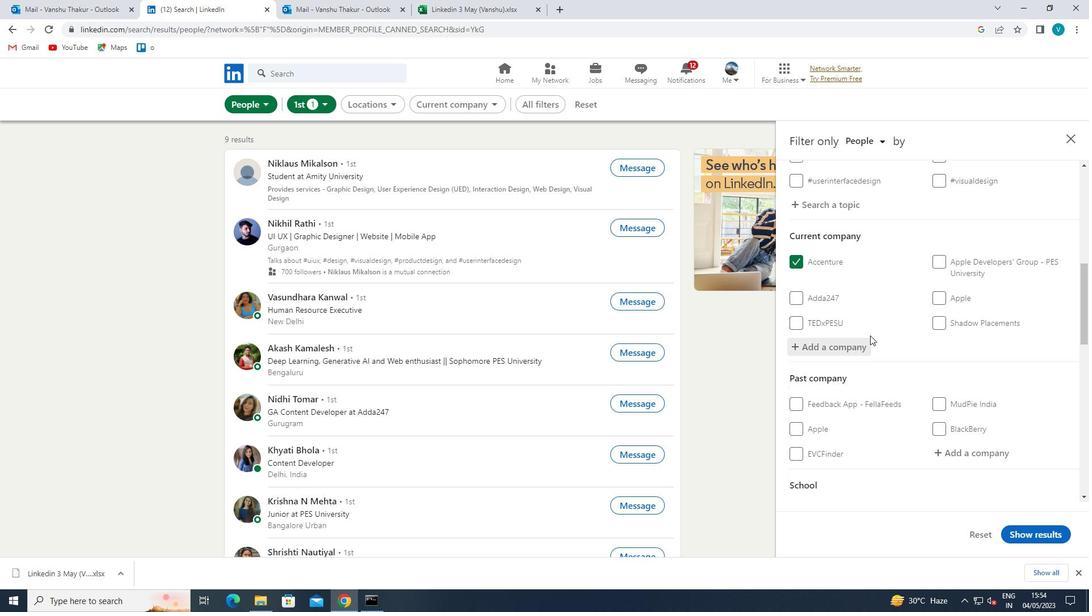 
Action: Mouse scrolled (898, 332) with delta (0, 0)
Screenshot: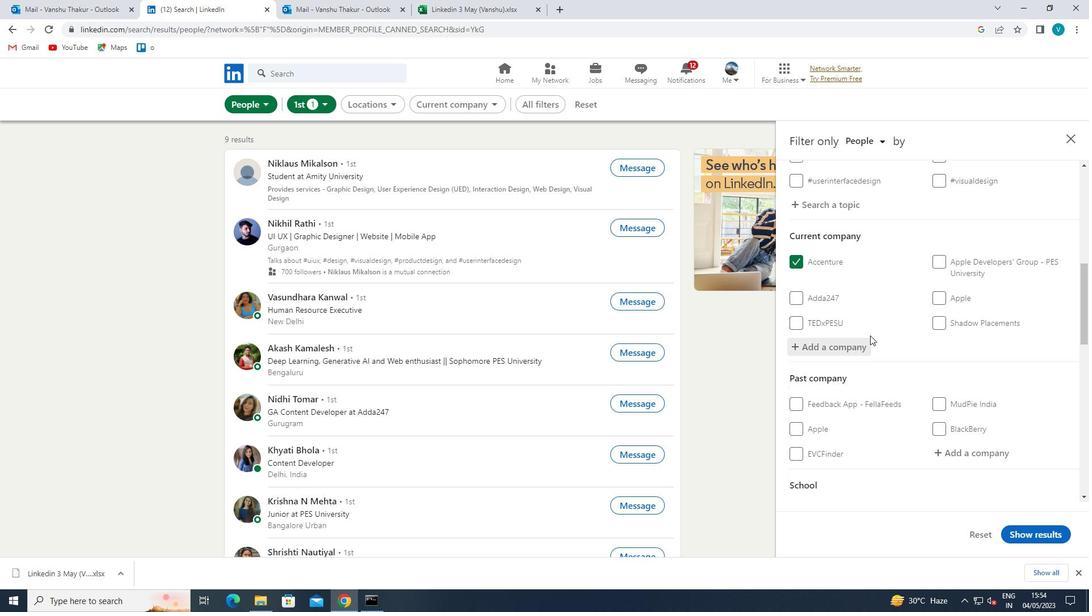 
Action: Mouse moved to (901, 333)
Screenshot: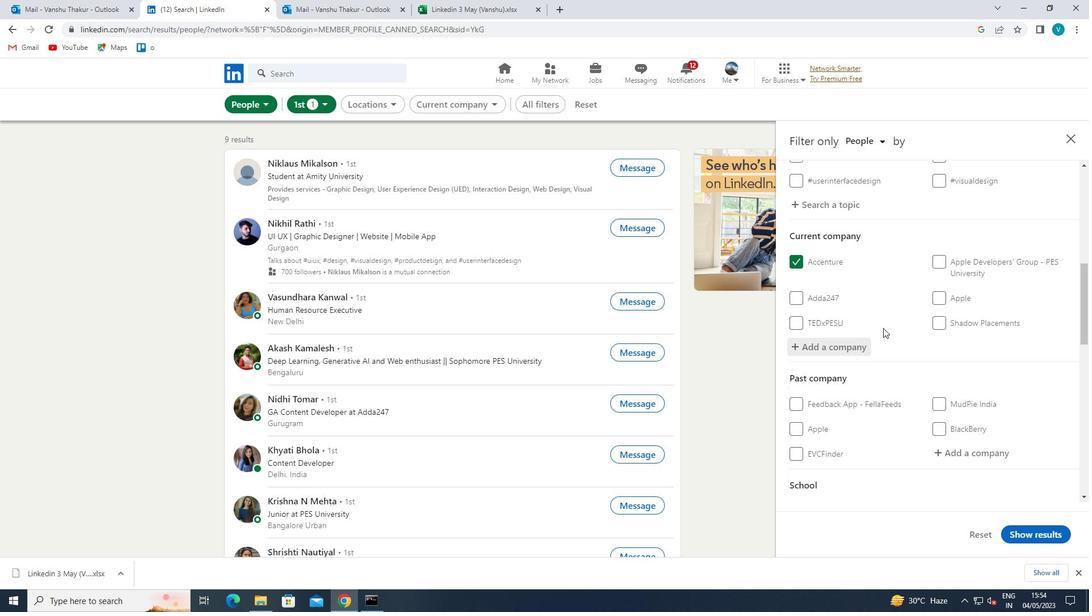 
Action: Mouse scrolled (901, 332) with delta (0, 0)
Screenshot: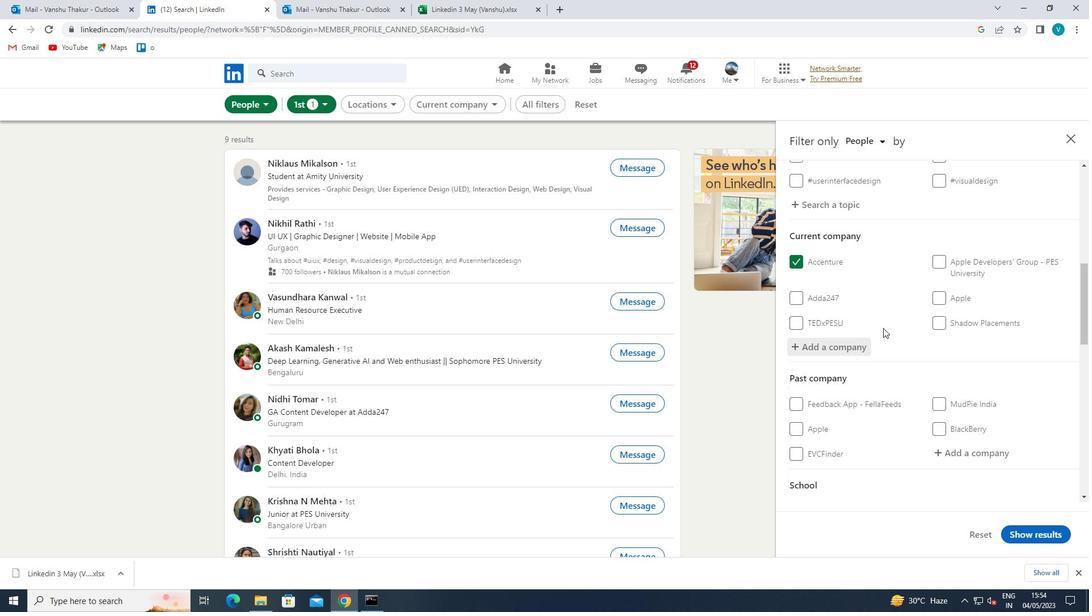 
Action: Mouse moved to (902, 334)
Screenshot: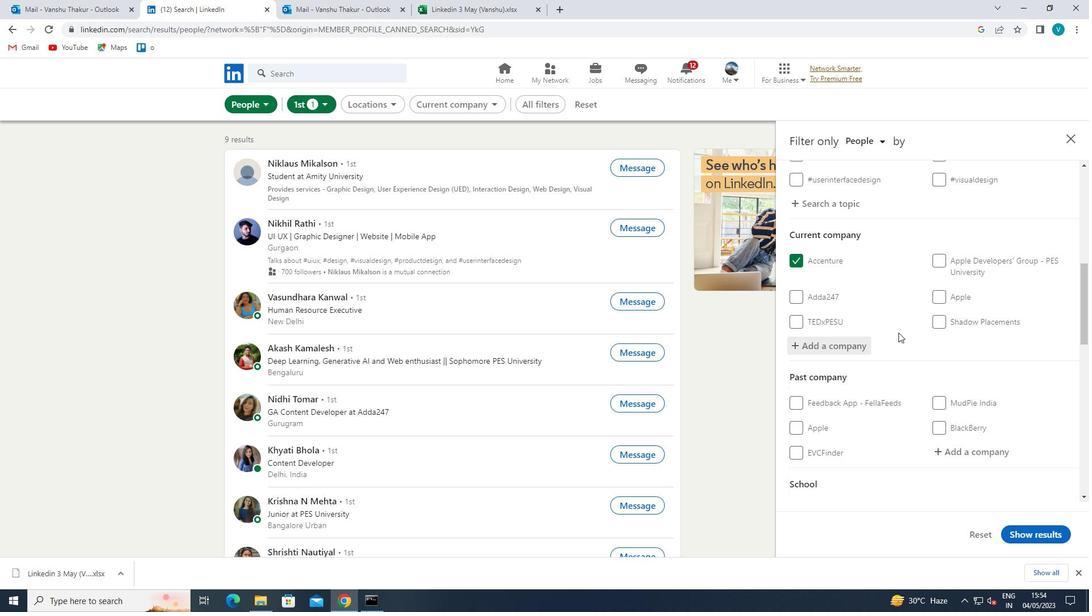 
Action: Mouse scrolled (902, 333) with delta (0, 0)
Screenshot: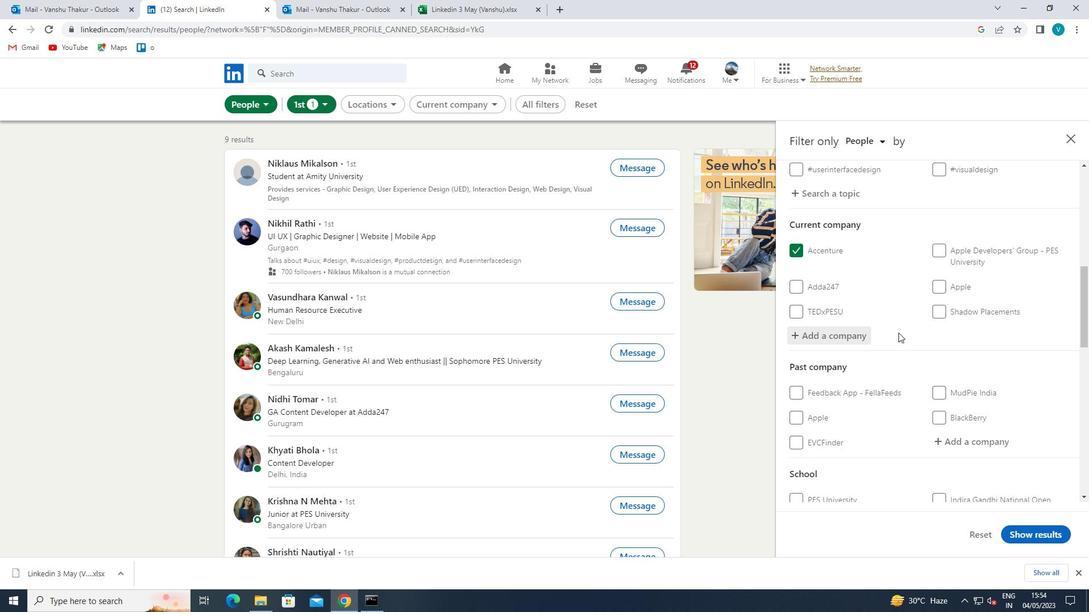 
Action: Mouse moved to (956, 365)
Screenshot: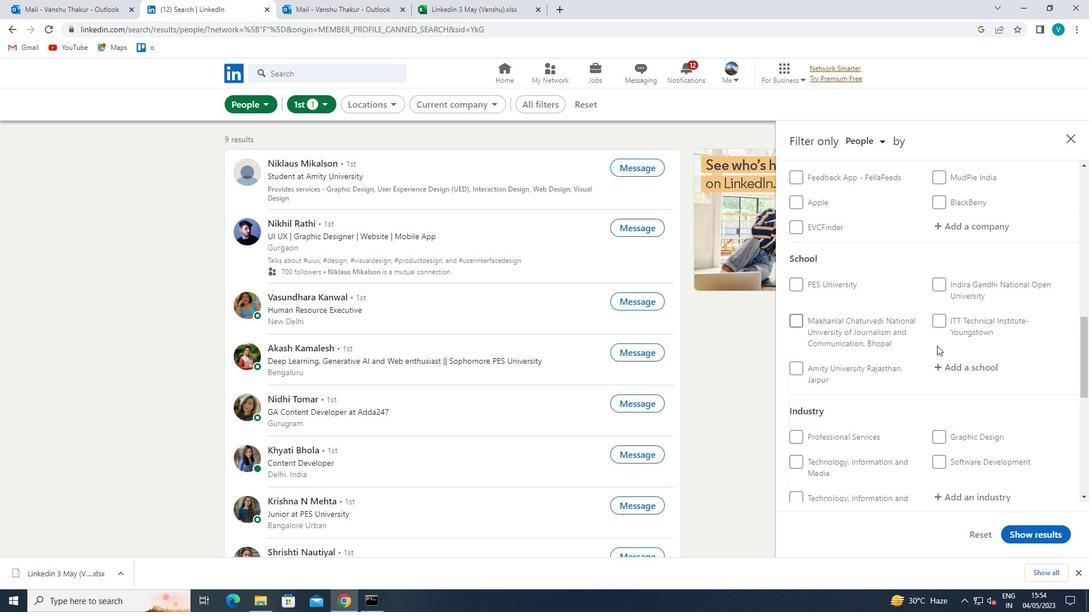 
Action: Mouse pressed left at (956, 365)
Screenshot: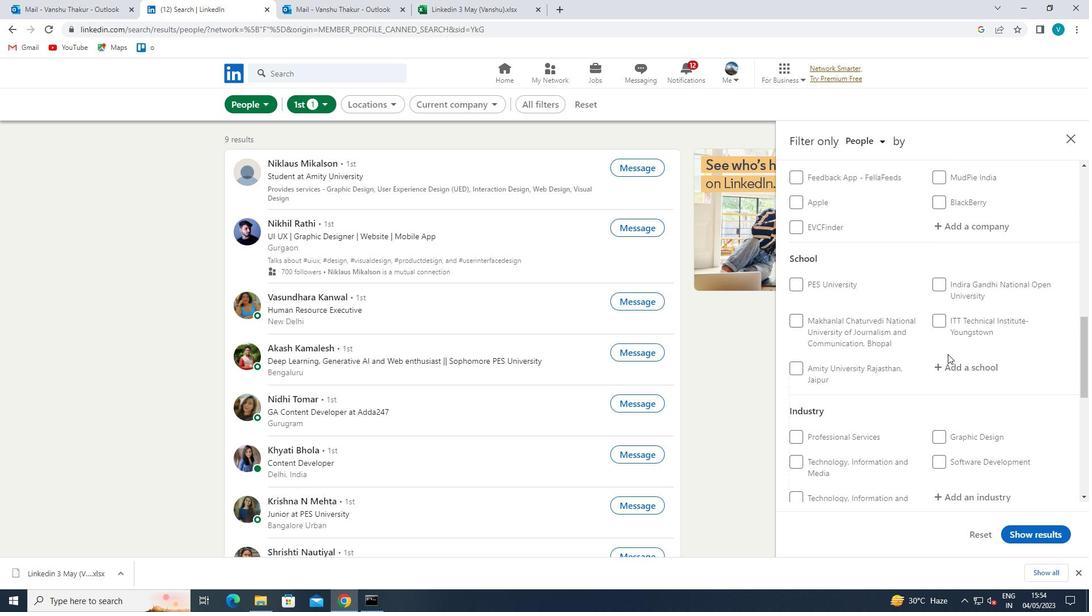 
Action: Mouse moved to (880, 326)
Screenshot: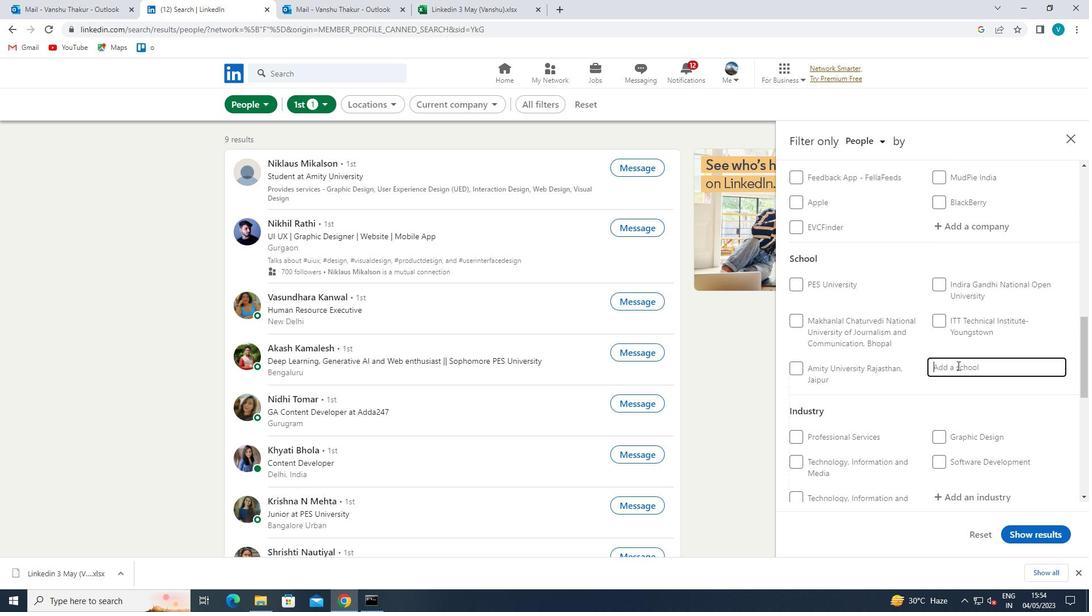 
Action: Key pressed <Key.shift>VISVA
Screenshot: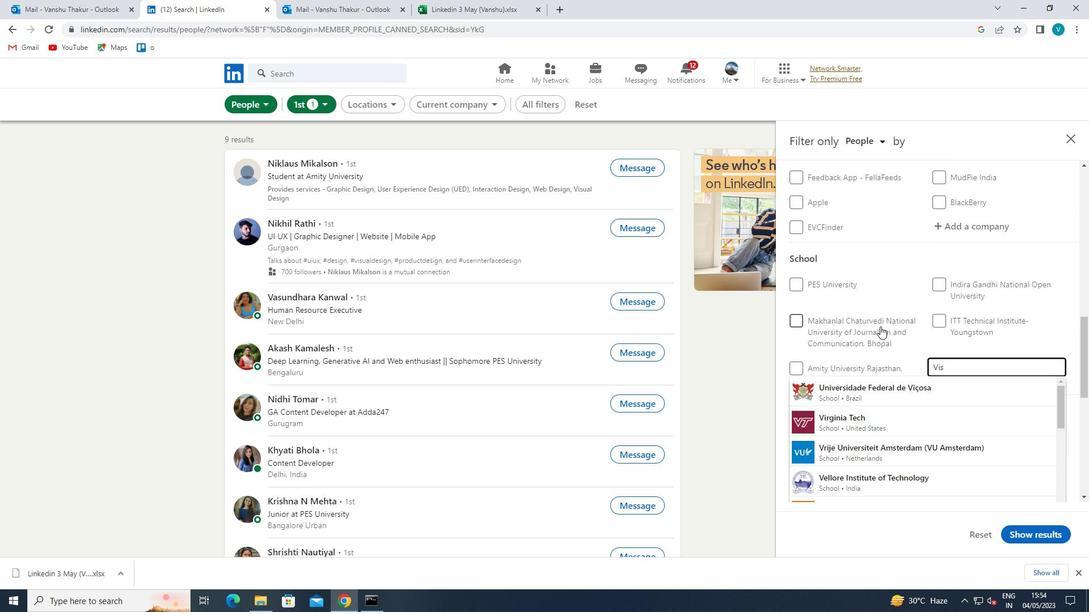 
Action: Mouse moved to (889, 383)
Screenshot: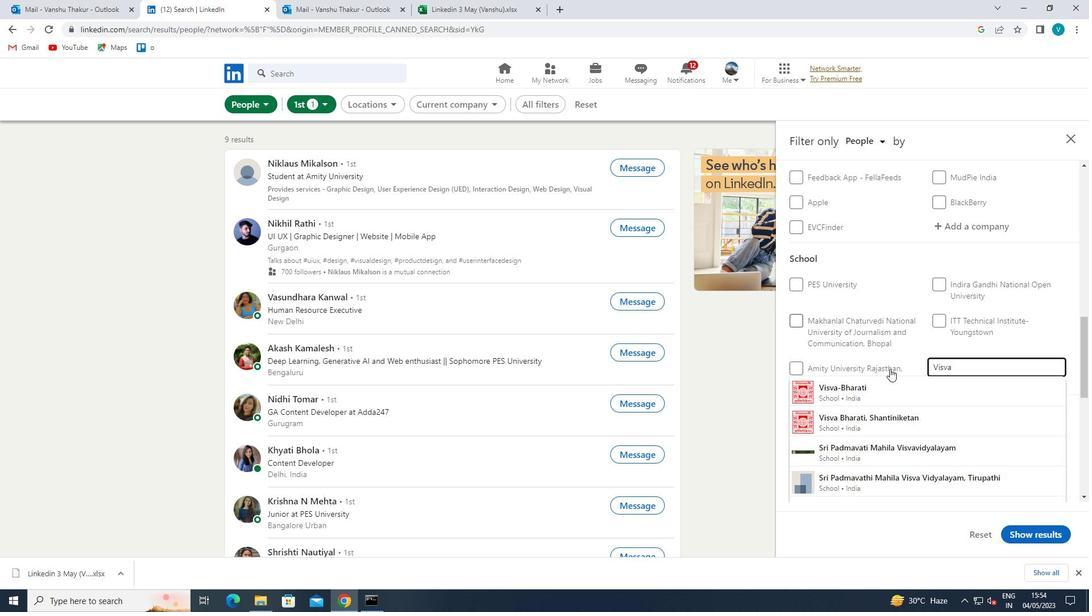 
Action: Mouse pressed left at (889, 383)
Screenshot: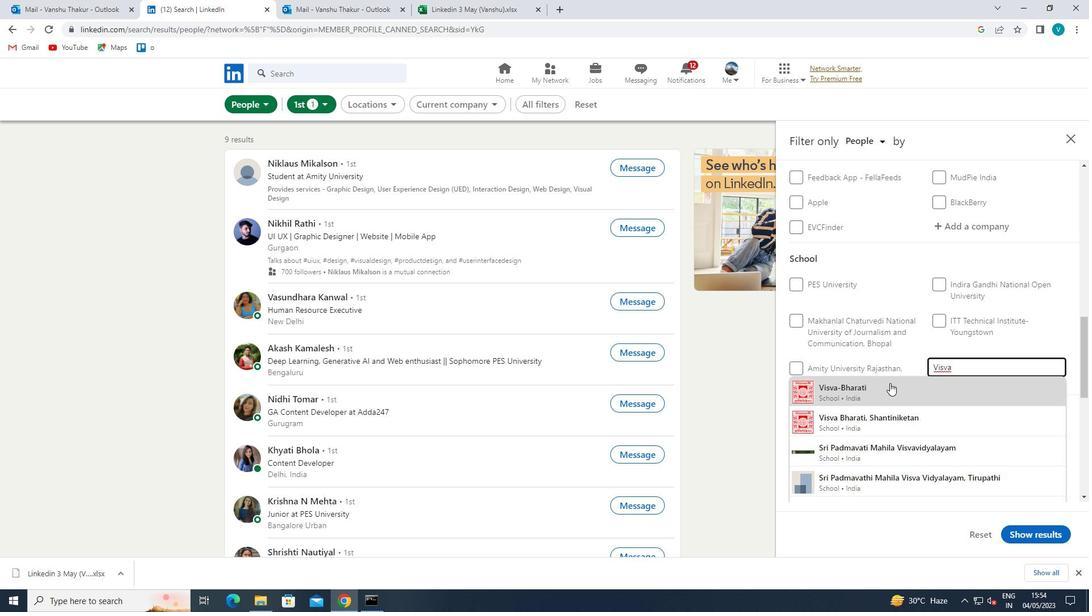 
Action: Mouse moved to (942, 349)
Screenshot: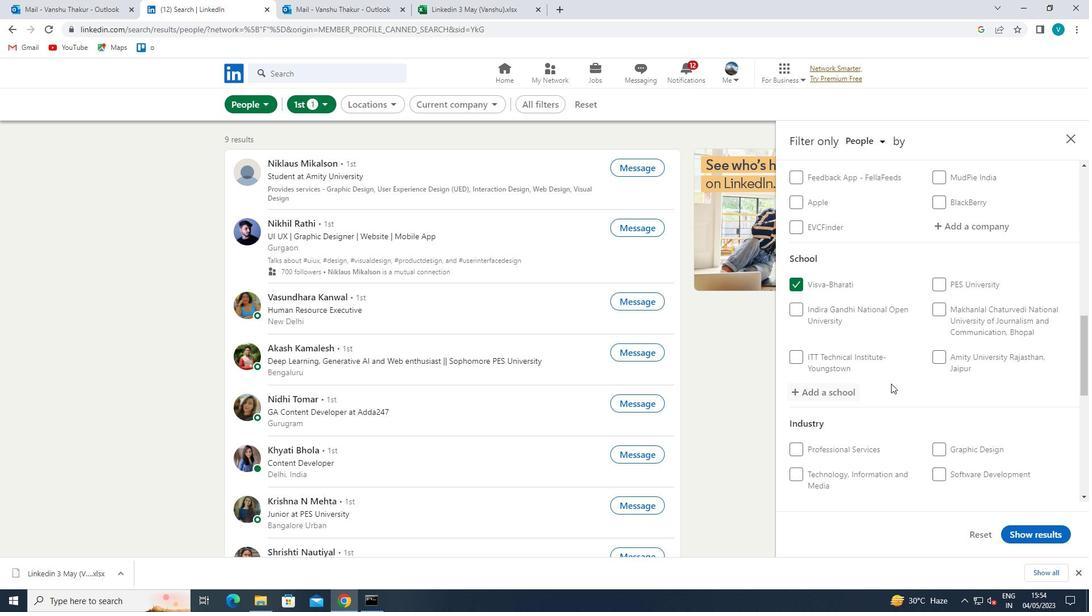 
Action: Mouse scrolled (942, 349) with delta (0, 0)
Screenshot: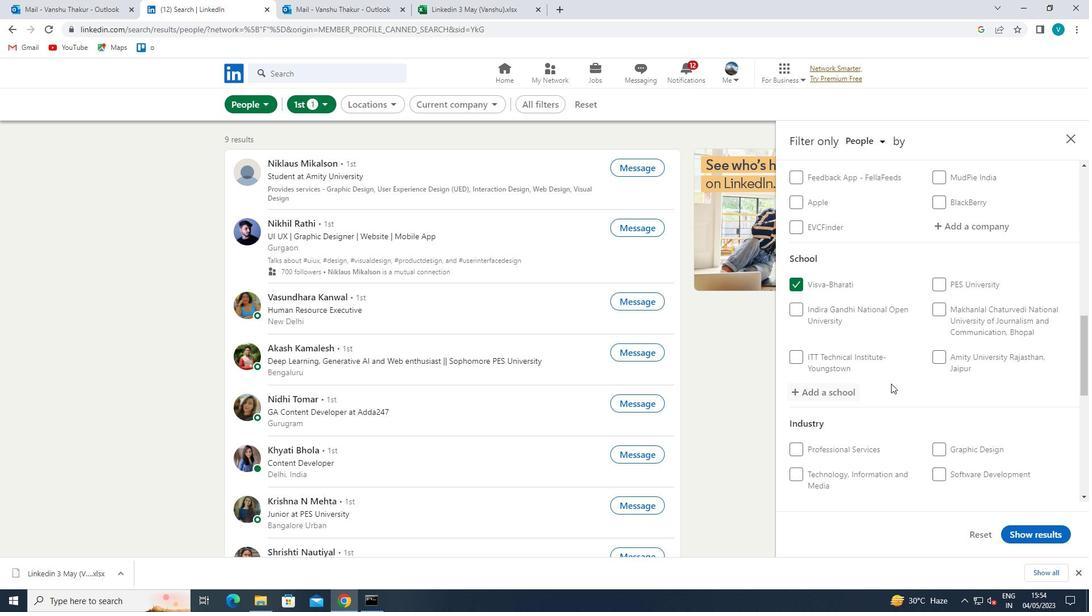 
Action: Mouse moved to (958, 339)
Screenshot: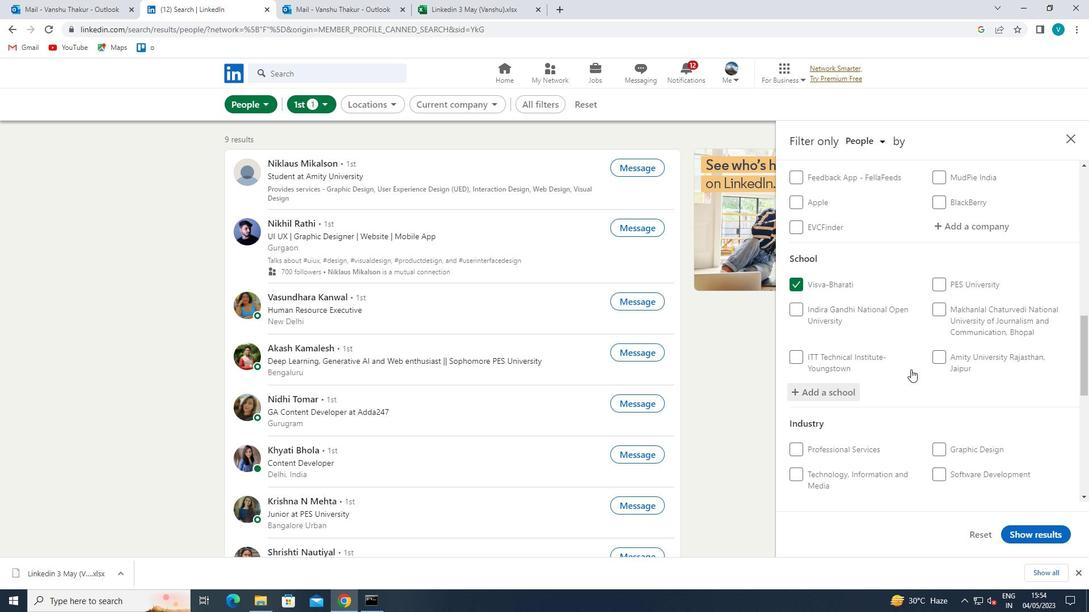 
Action: Mouse scrolled (958, 339) with delta (0, 0)
Screenshot: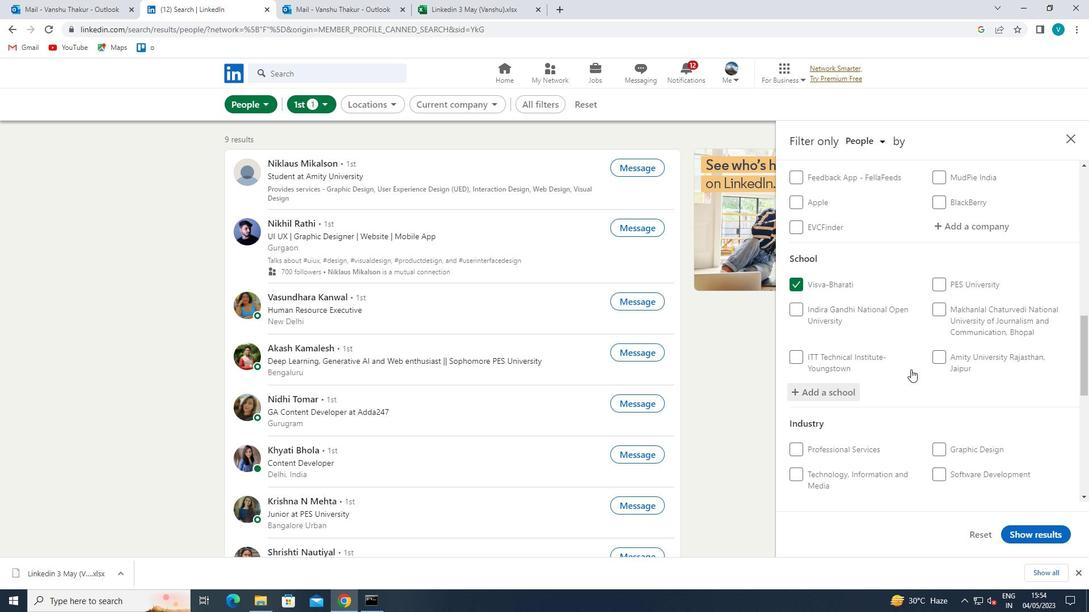 
Action: Mouse moved to (966, 335)
Screenshot: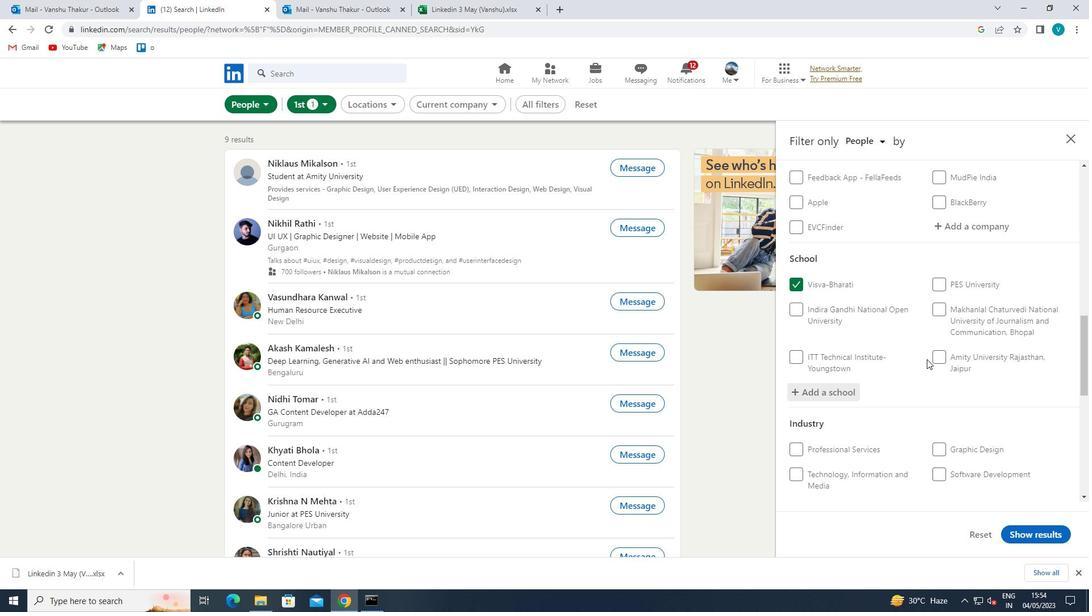 
Action: Mouse scrolled (966, 334) with delta (0, 0)
Screenshot: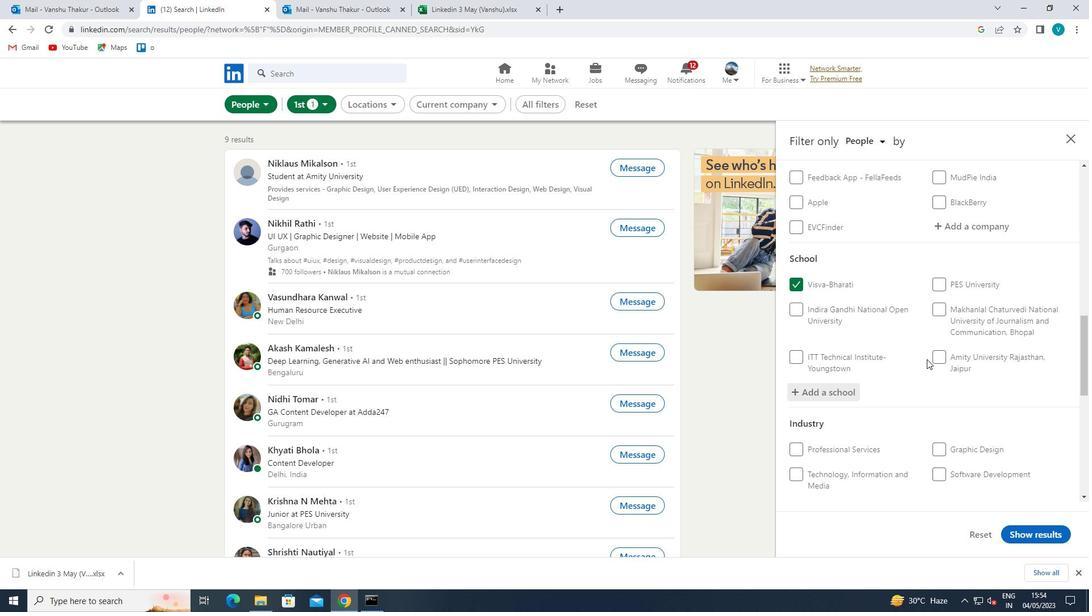 
Action: Mouse moved to (969, 333)
Screenshot: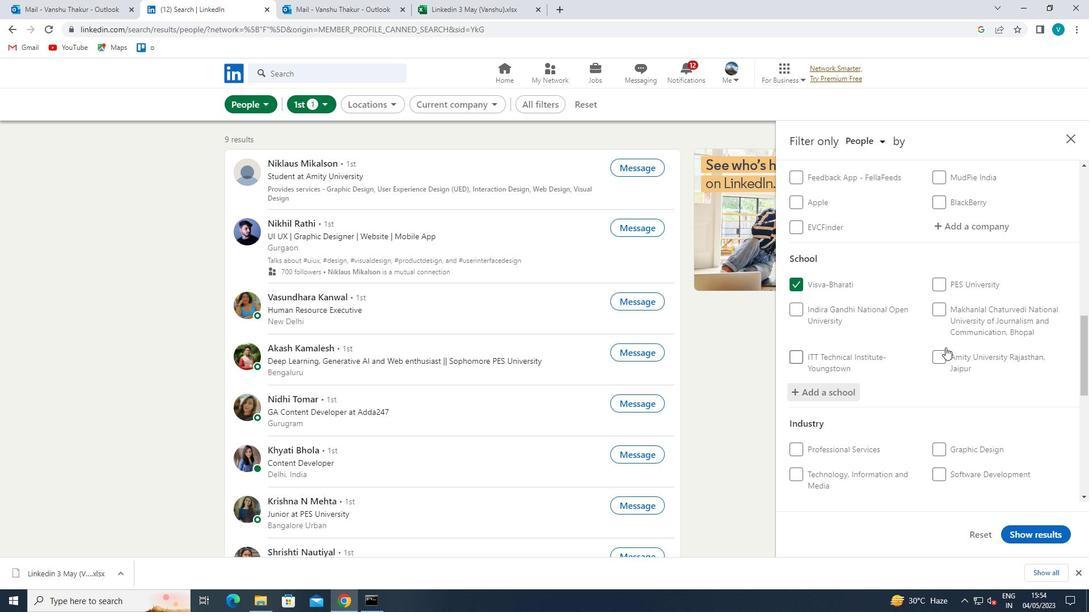 
Action: Mouse scrolled (969, 332) with delta (0, 0)
Screenshot: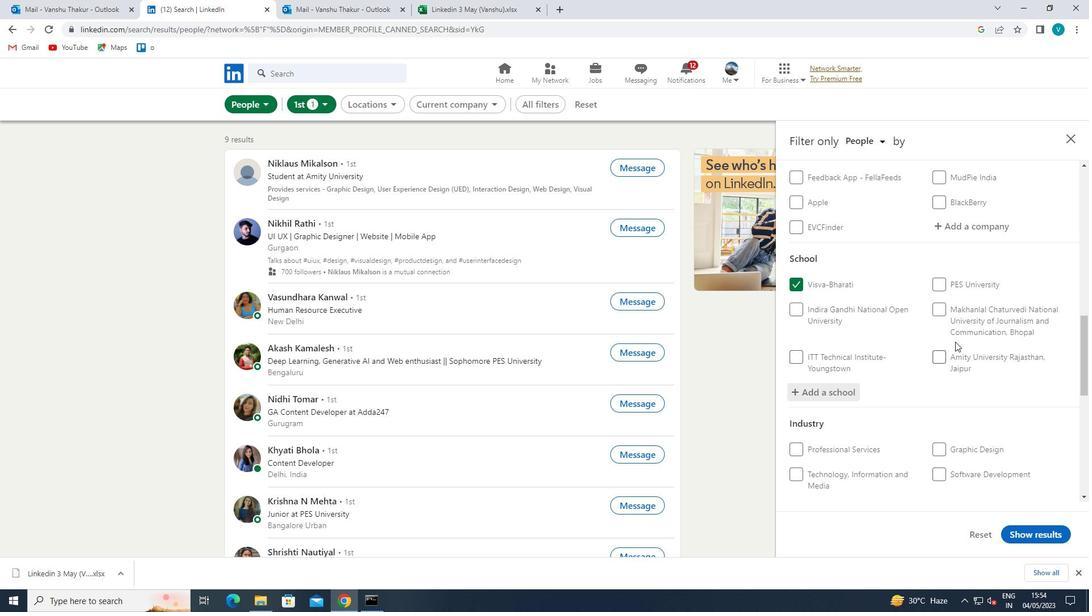 
Action: Mouse moved to (973, 289)
Screenshot: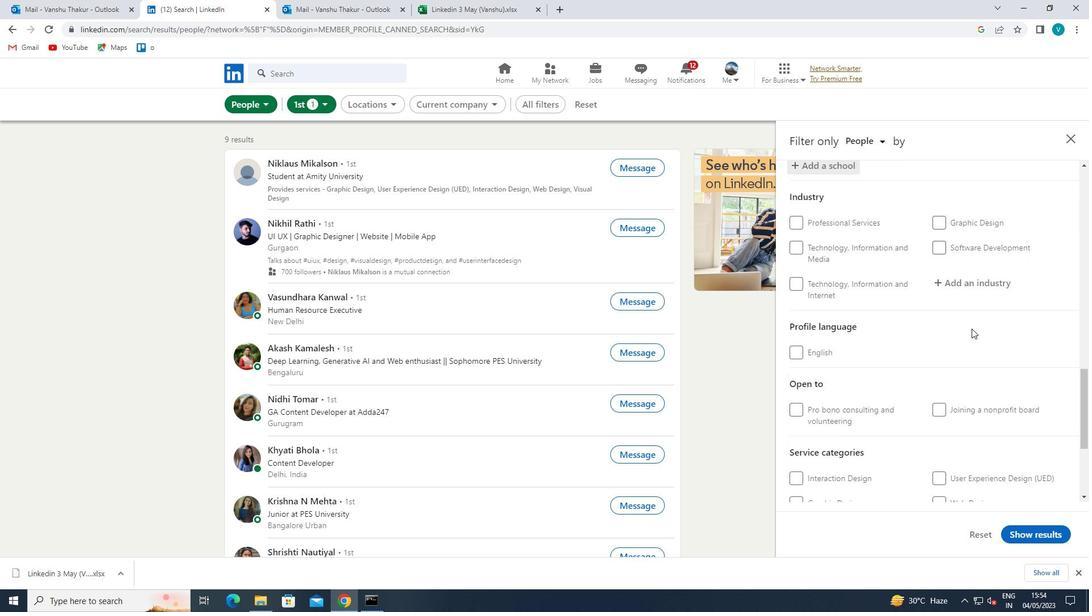 
Action: Mouse pressed left at (973, 289)
Screenshot: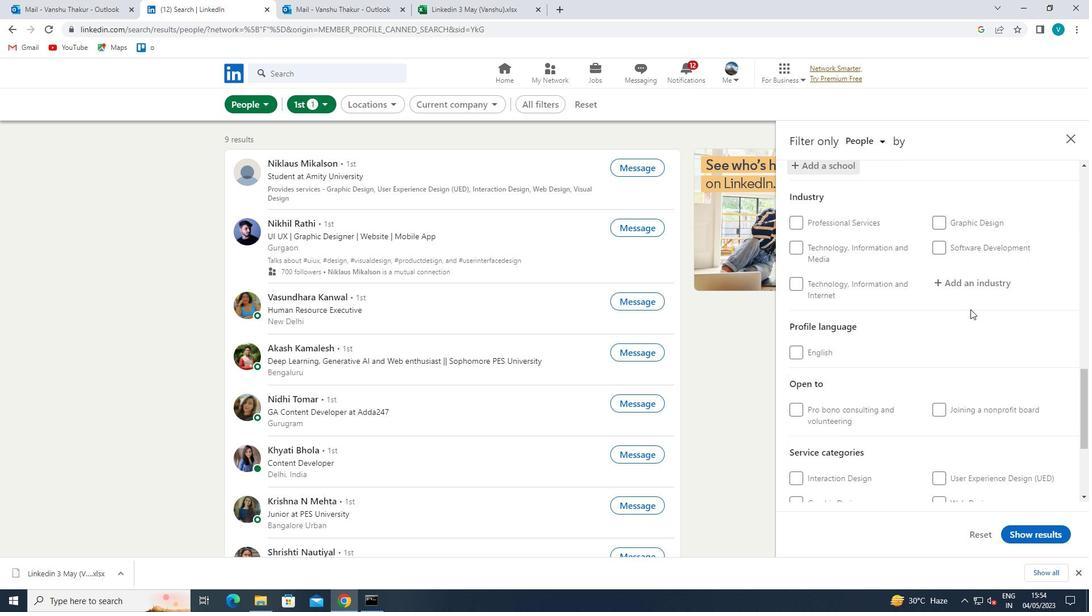 
Action: Mouse moved to (841, 328)
Screenshot: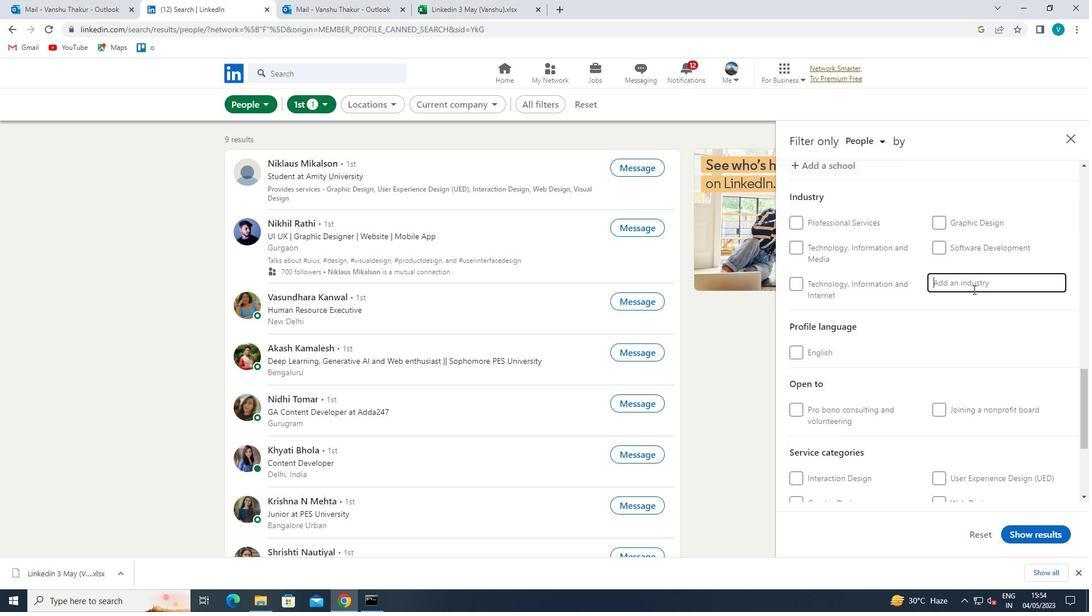 
Action: Key pressed <Key.shift>WHOLWE<Key.backspace><Key.backspace>ESALE<Key.space>
Screenshot: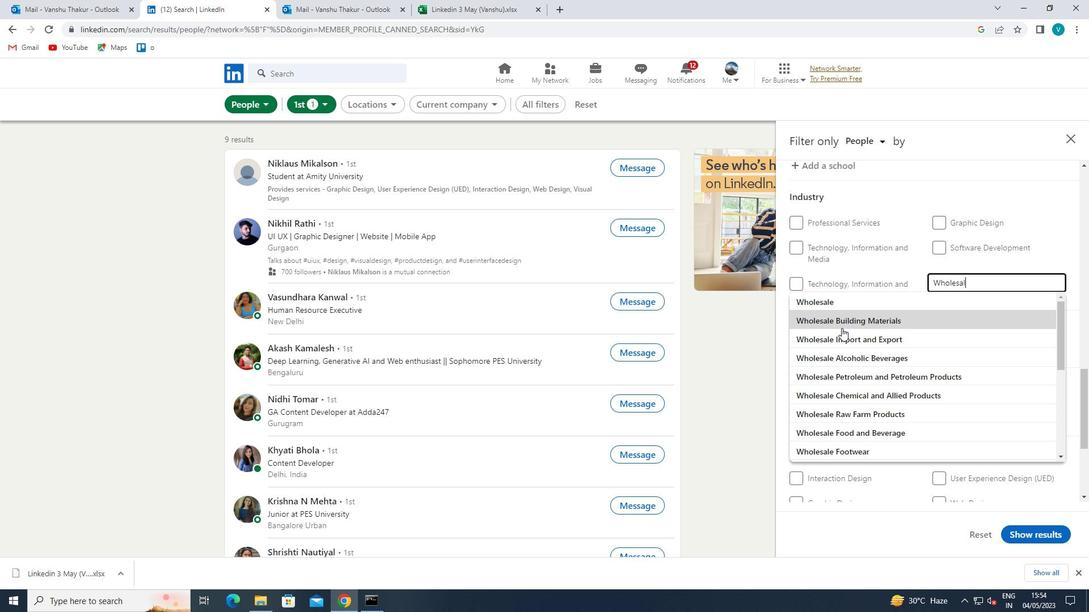 
Action: Mouse moved to (866, 321)
Screenshot: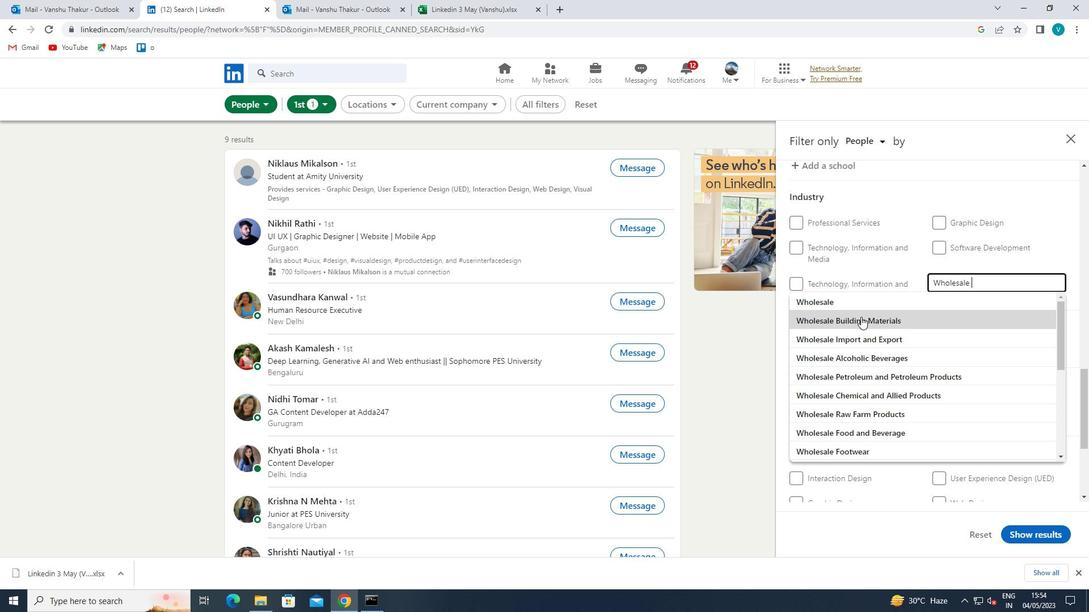 
Action: Key pressed ,<Key.space><Key.left><Key.left><Key.backspace><Key.right><Key.space>HARDWARE
Screenshot: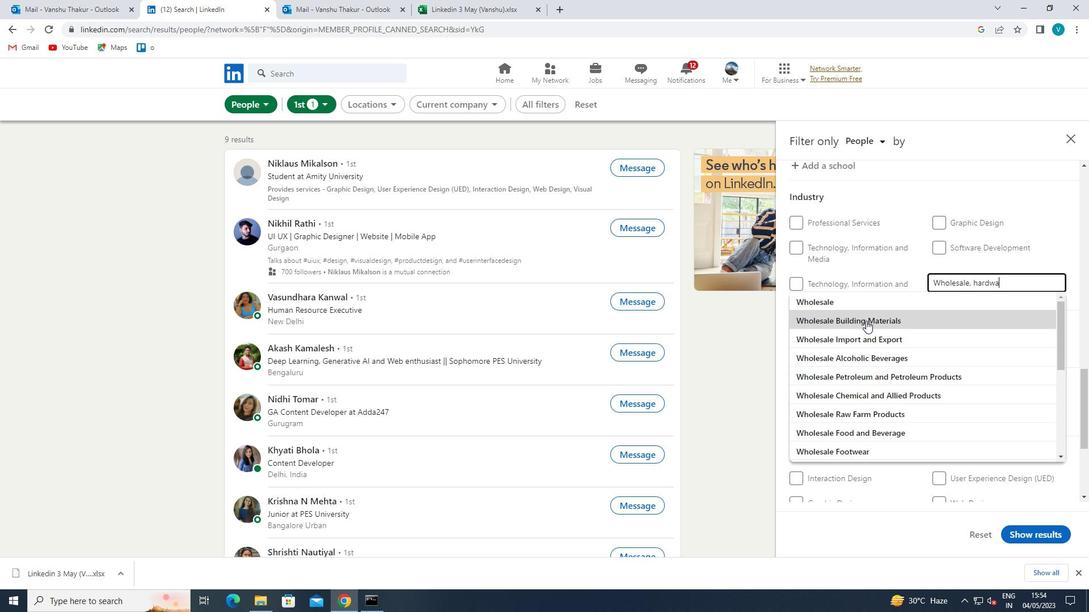 
Action: Mouse moved to (885, 306)
Screenshot: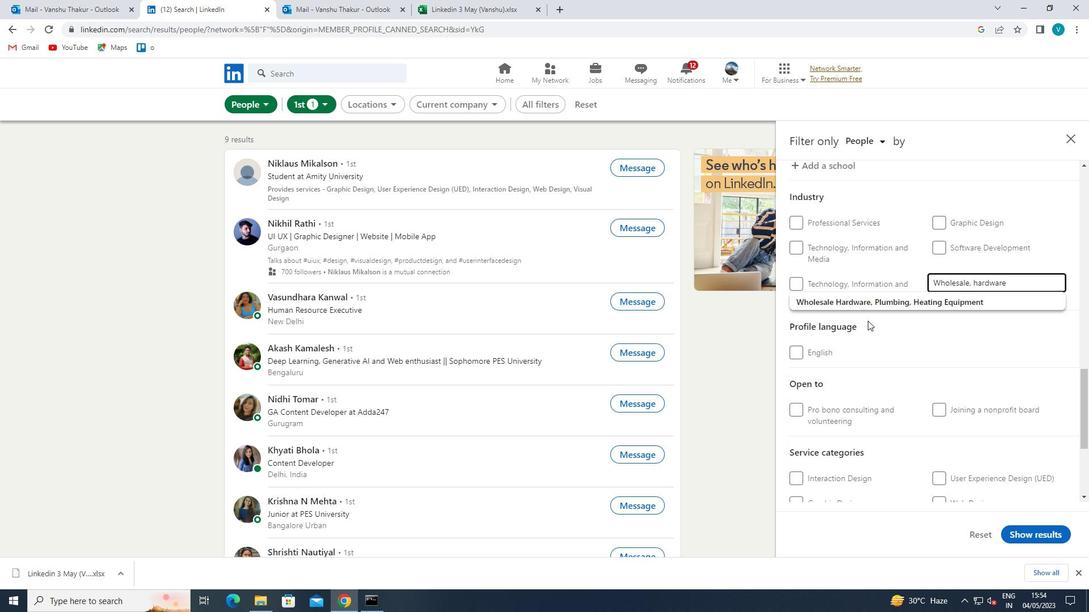
Action: Mouse pressed left at (885, 306)
Screenshot: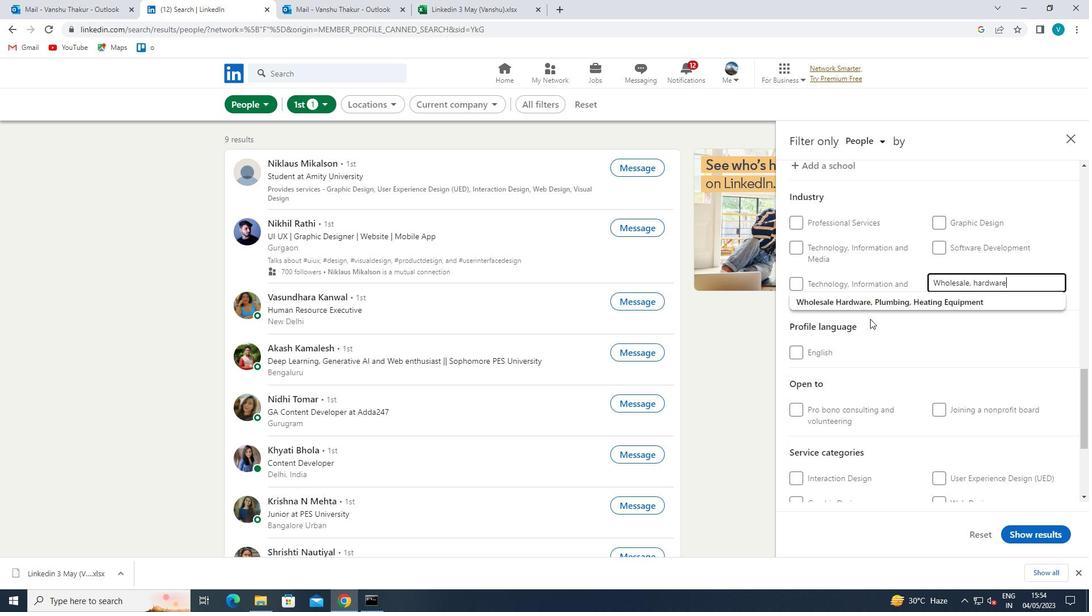 
Action: Mouse scrolled (885, 306) with delta (0, 0)
Screenshot: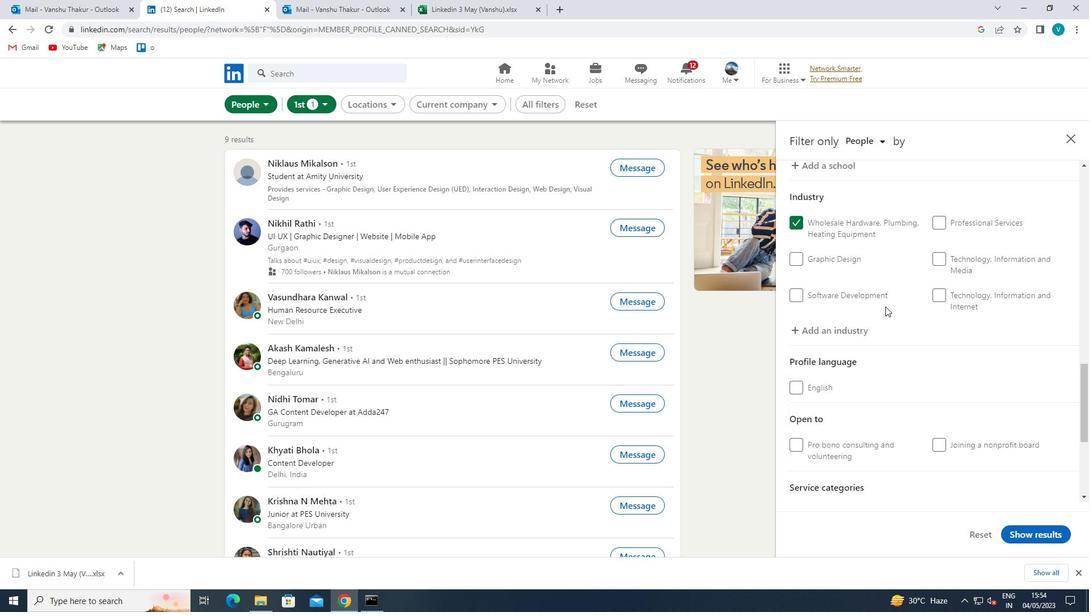
Action: Mouse scrolled (885, 306) with delta (0, 0)
Screenshot: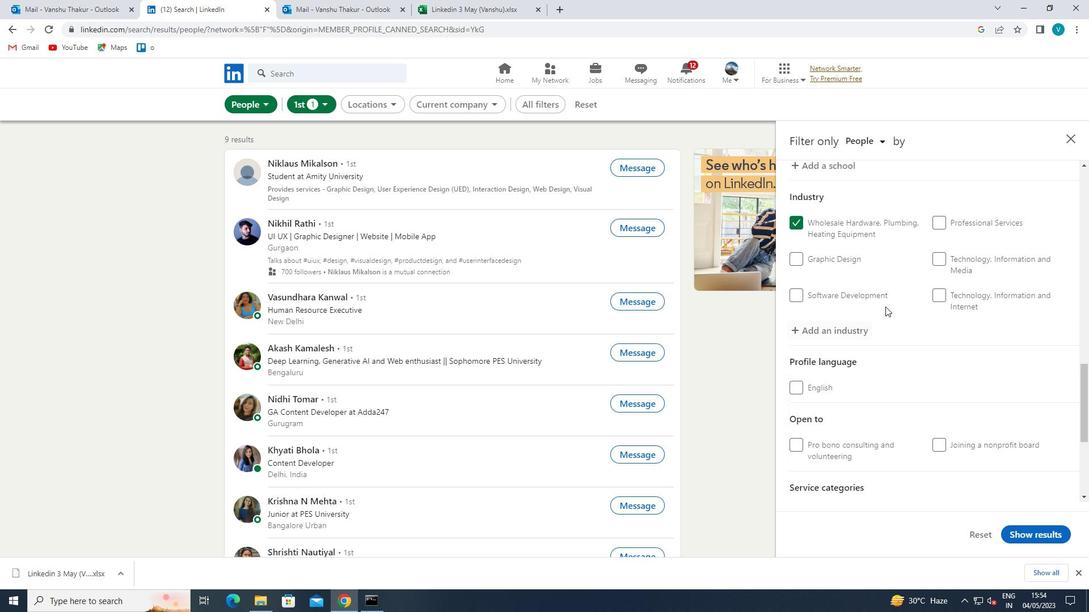 
Action: Mouse scrolled (885, 306) with delta (0, 0)
Screenshot: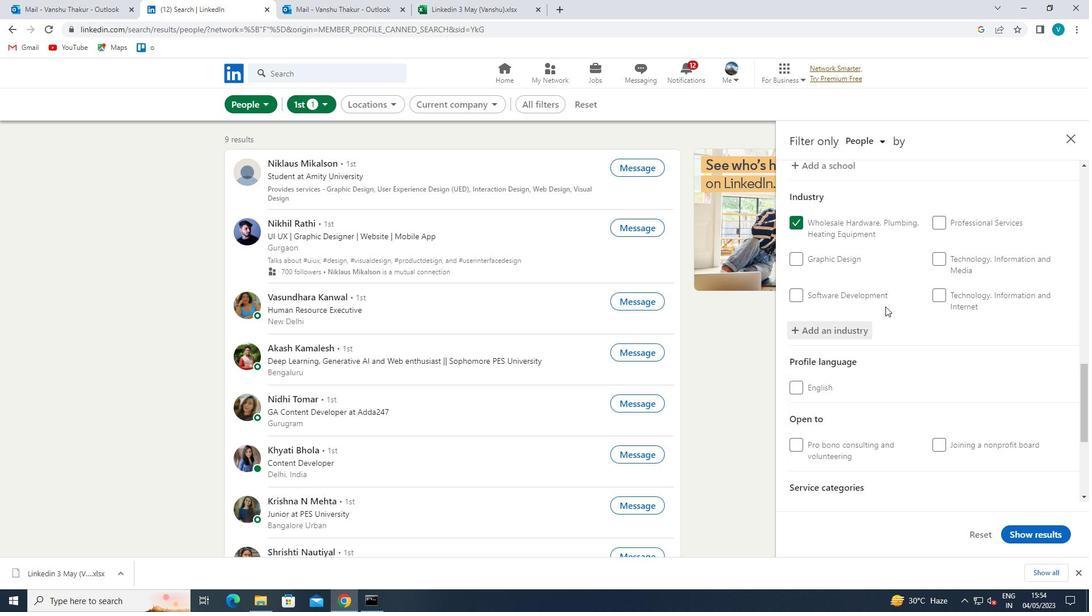
Action: Mouse scrolled (885, 306) with delta (0, 0)
Screenshot: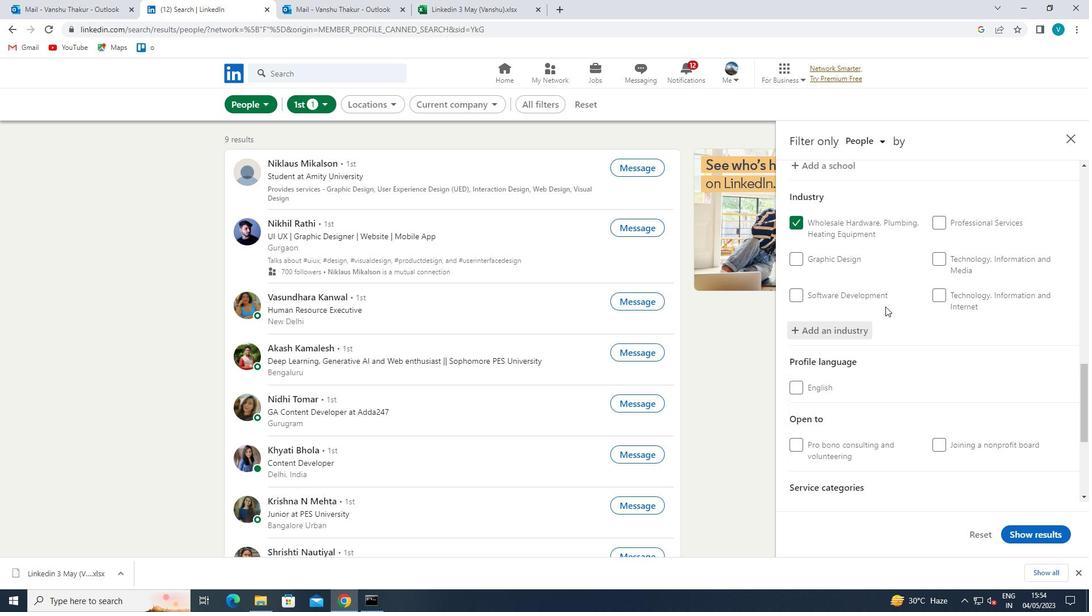 
Action: Mouse moved to (955, 347)
Screenshot: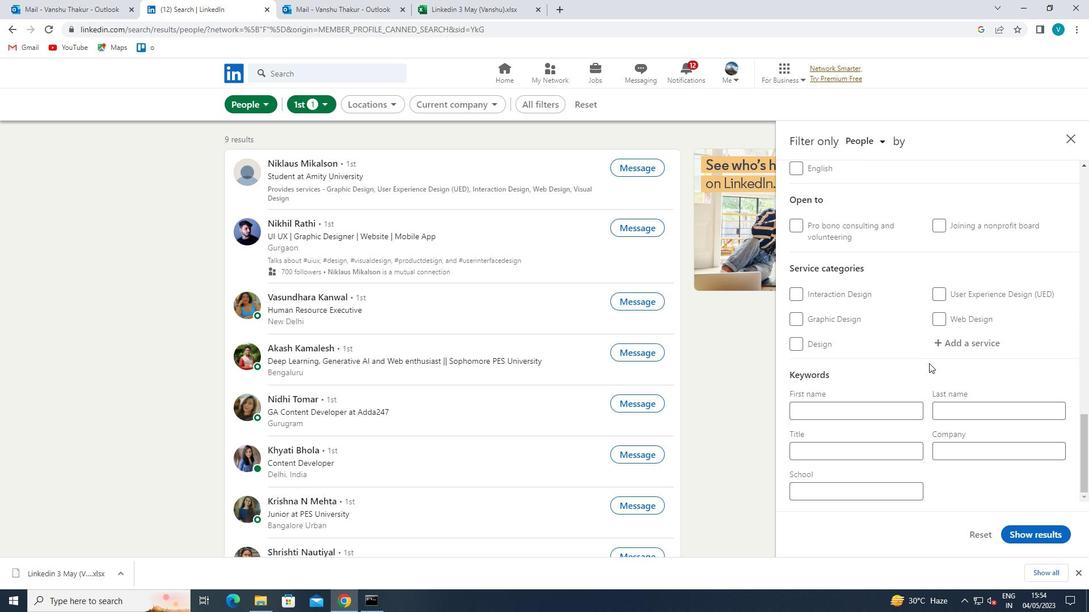 
Action: Mouse pressed left at (955, 347)
Screenshot: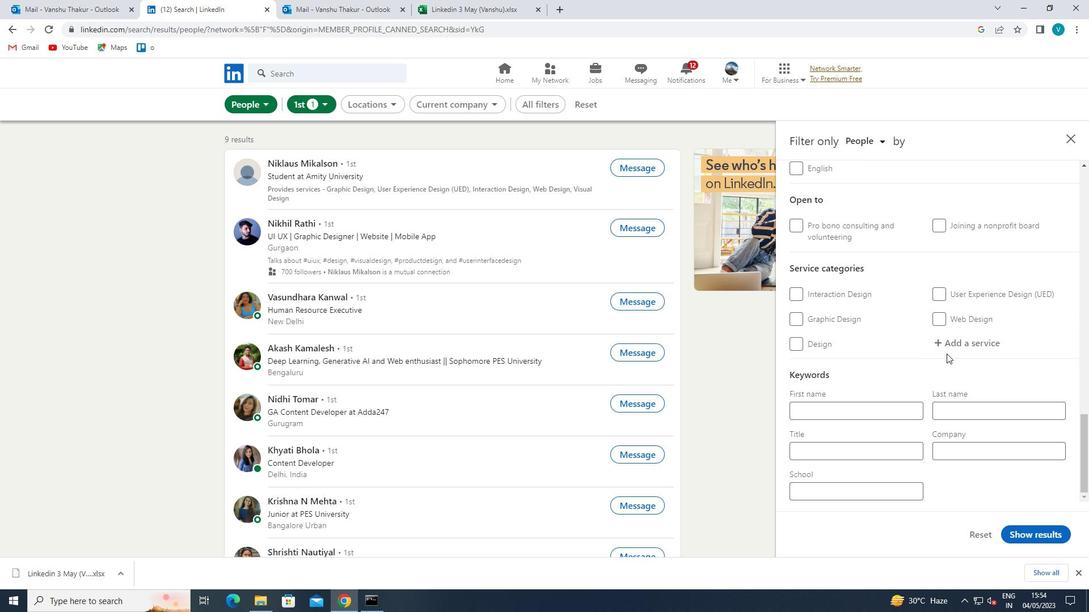 
Action: Mouse moved to (804, 332)
Screenshot: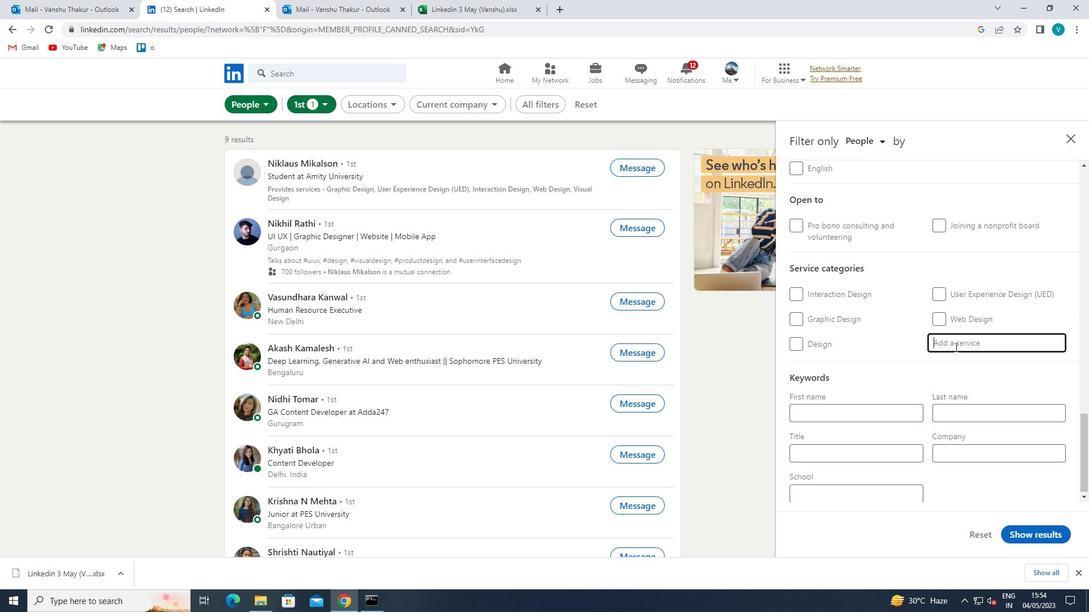 
Action: Key pressed <Key.shift>
Screenshot: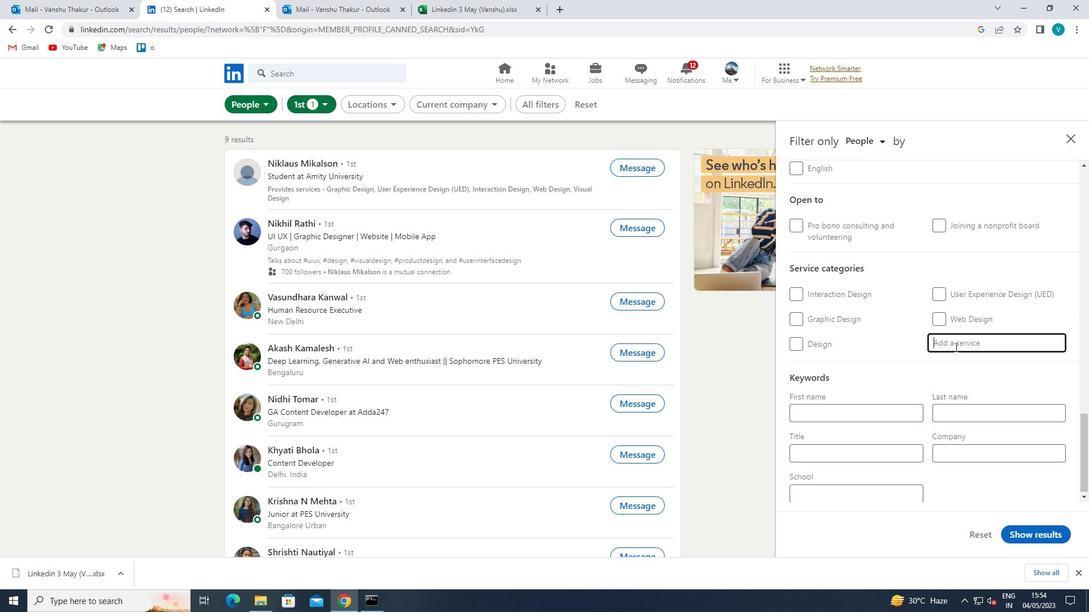 
Action: Mouse moved to (779, 320)
Screenshot: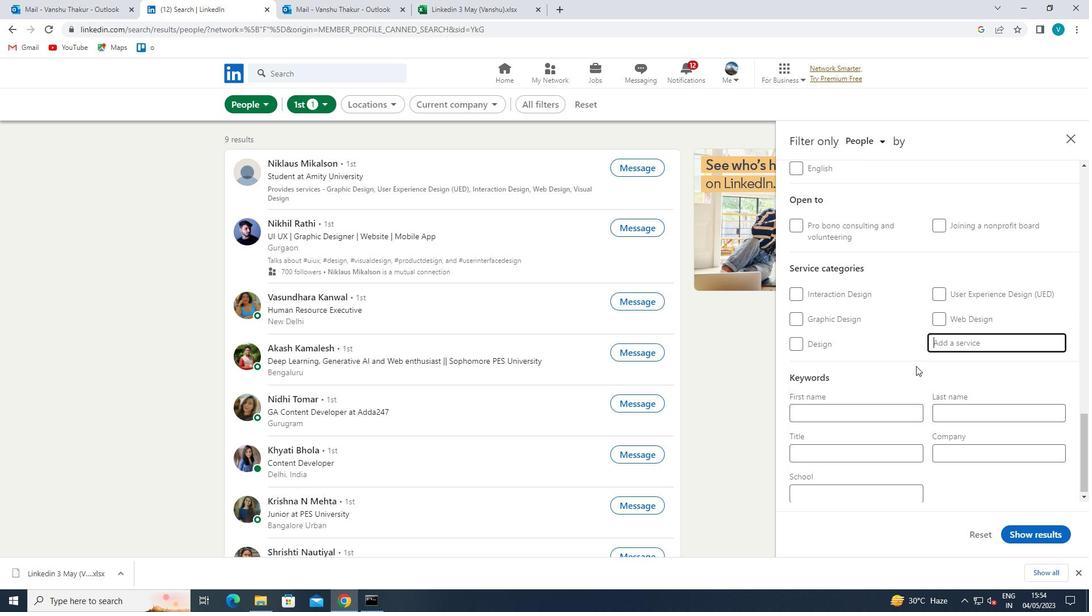 
Action: Key pressed CORPORATE<Key.space>
Screenshot: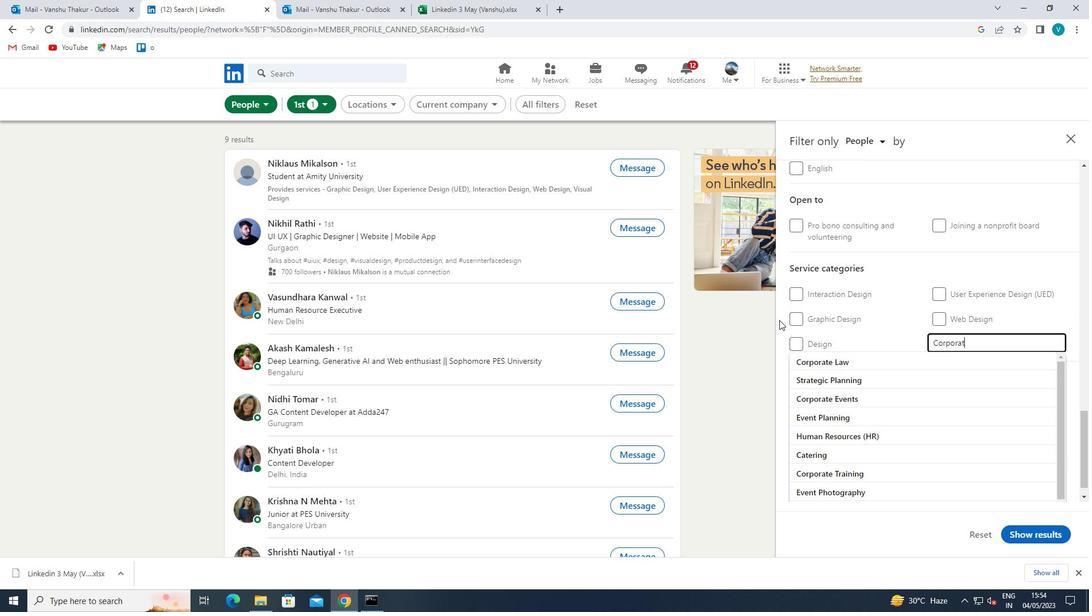 
Action: Mouse moved to (866, 394)
Screenshot: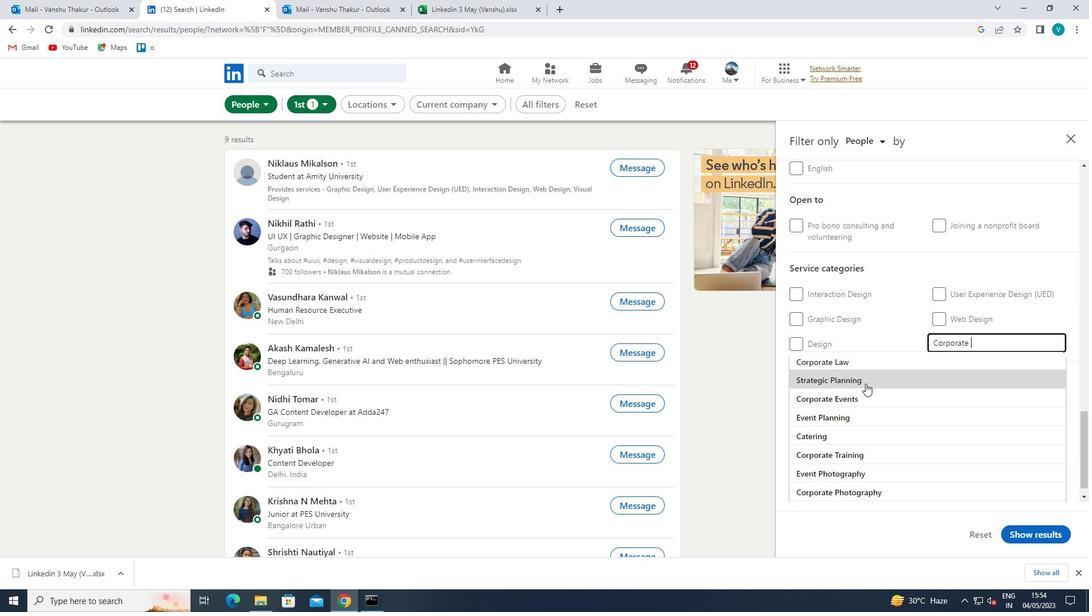 
Action: Mouse pressed left at (866, 394)
Screenshot: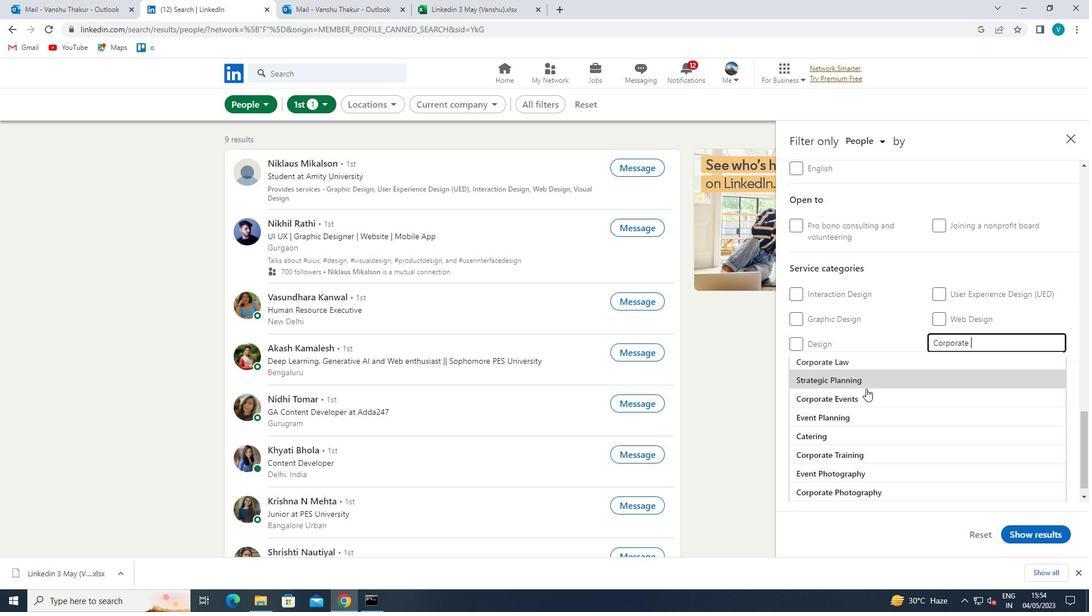 
Action: Mouse moved to (872, 364)
Screenshot: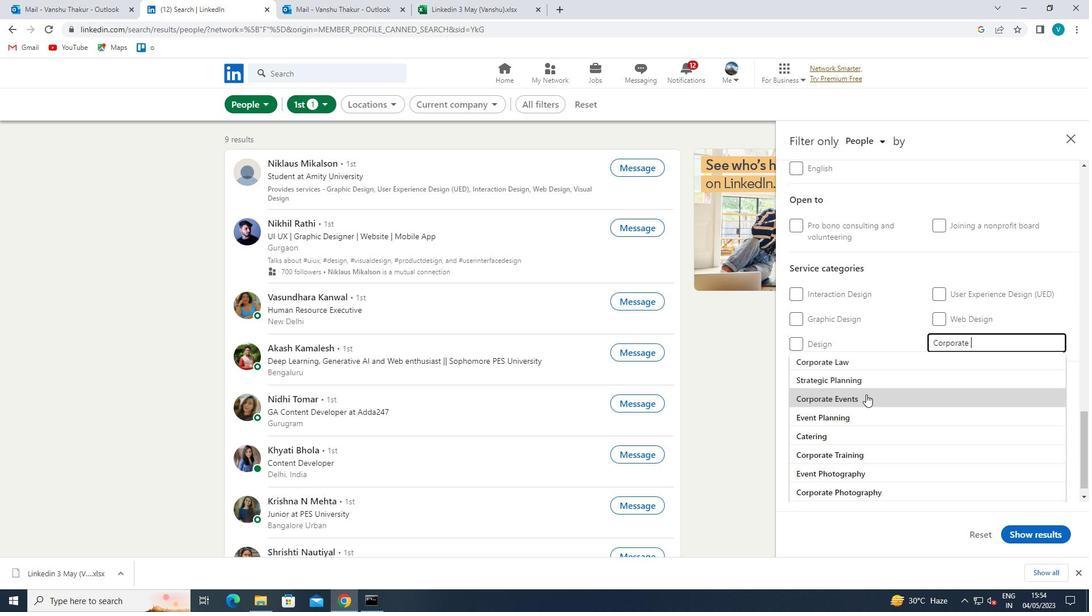 
Action: Mouse scrolled (872, 364) with delta (0, 0)
Screenshot: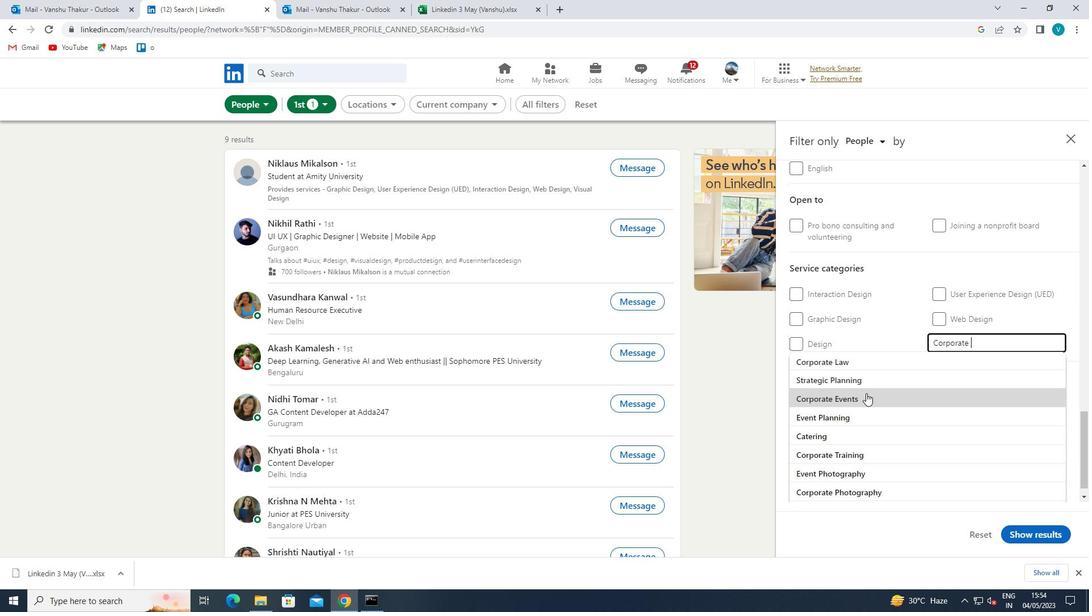
Action: Mouse scrolled (872, 364) with delta (0, 0)
Screenshot: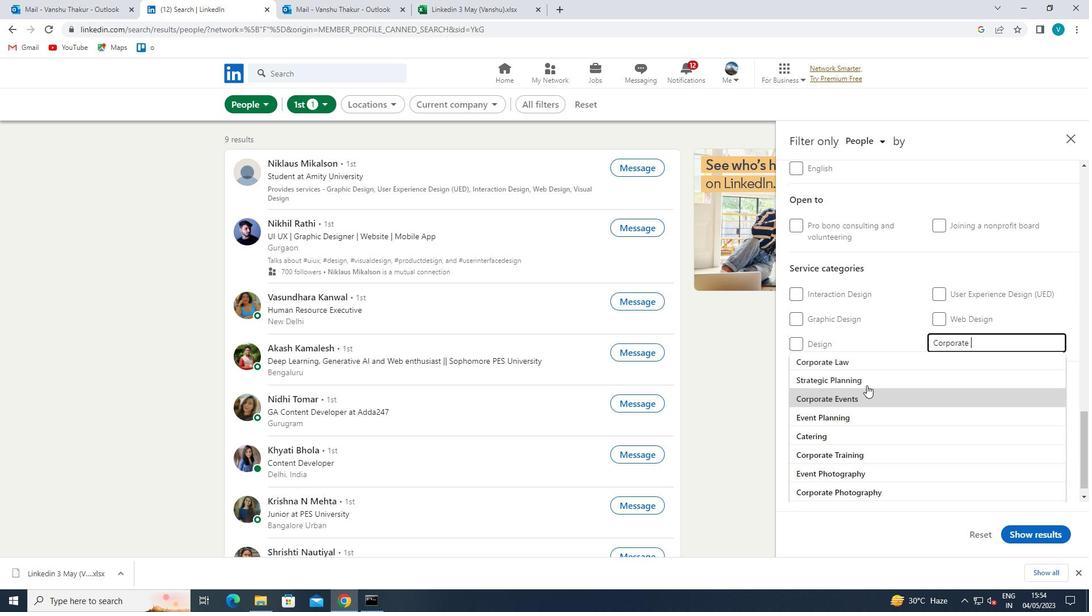 
Action: Mouse scrolled (872, 364) with delta (0, 0)
Screenshot: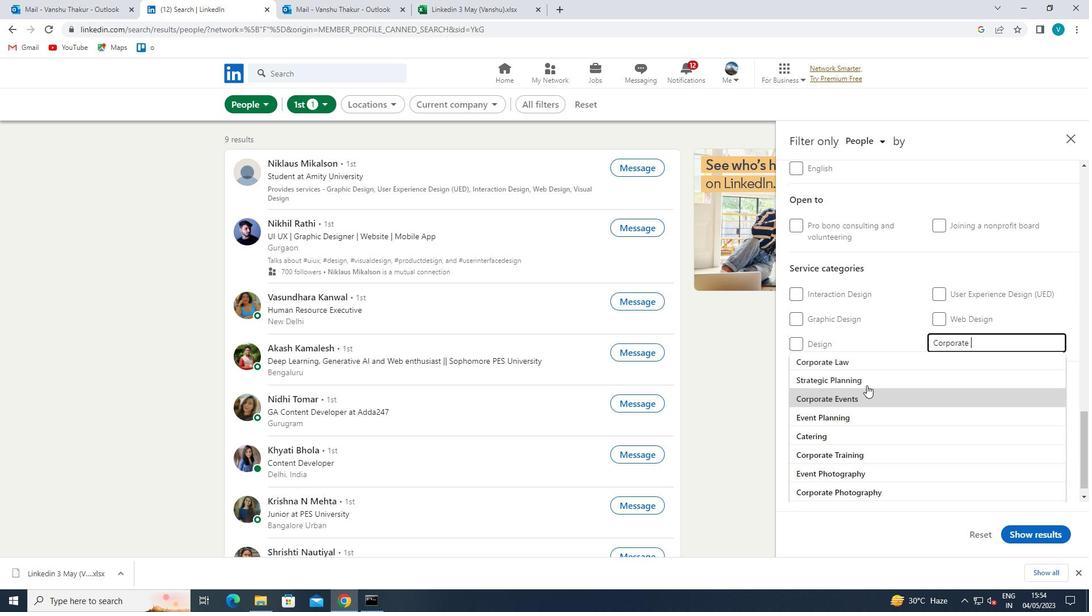 
Action: Mouse moved to (866, 387)
Screenshot: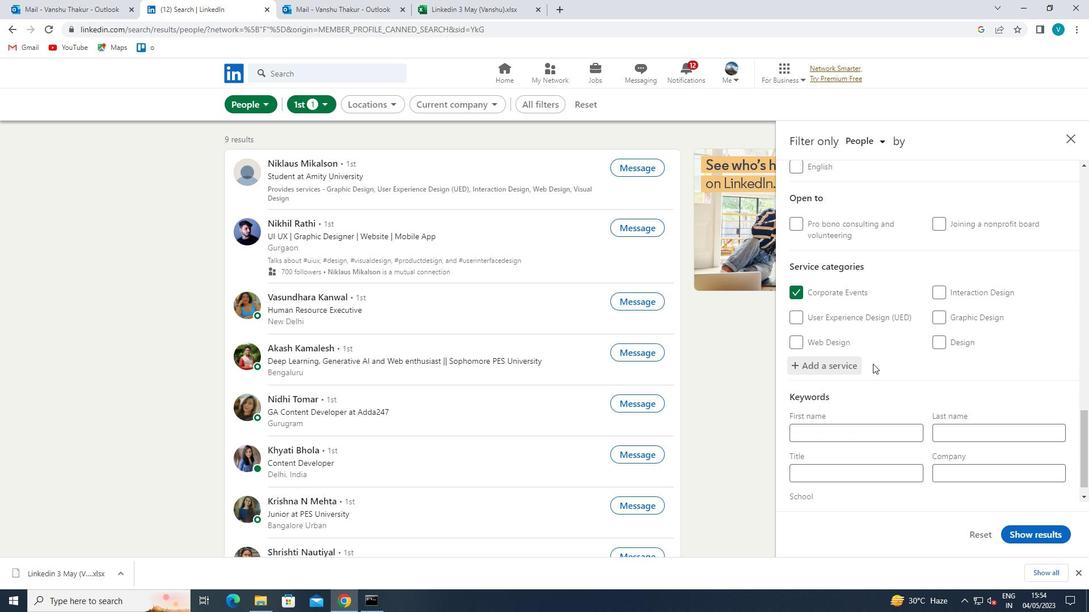 
Action: Mouse scrolled (866, 386) with delta (0, 0)
Screenshot: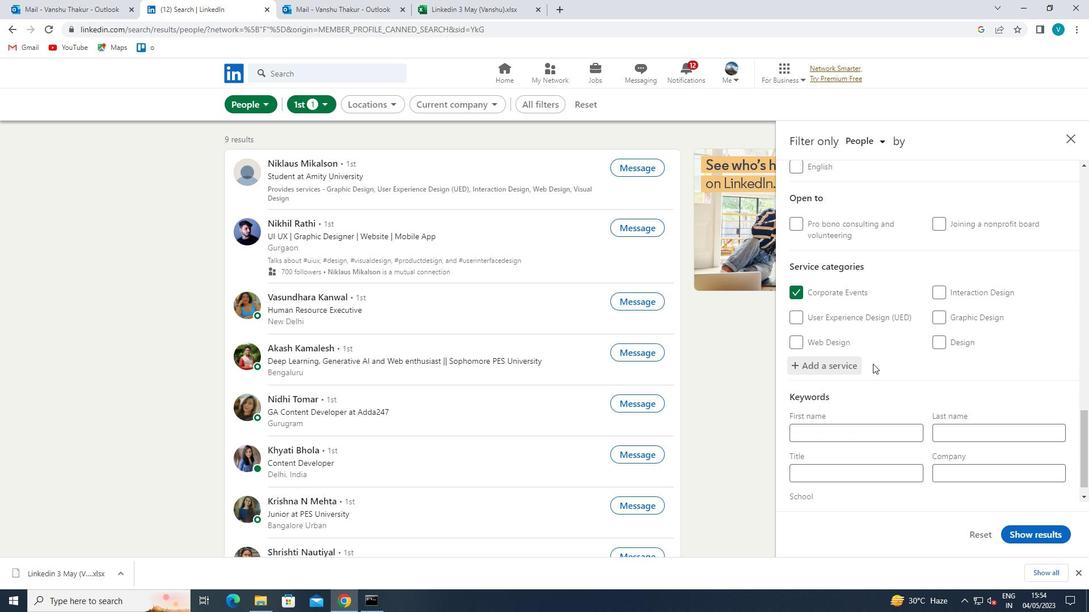 
Action: Mouse moved to (865, 389)
Screenshot: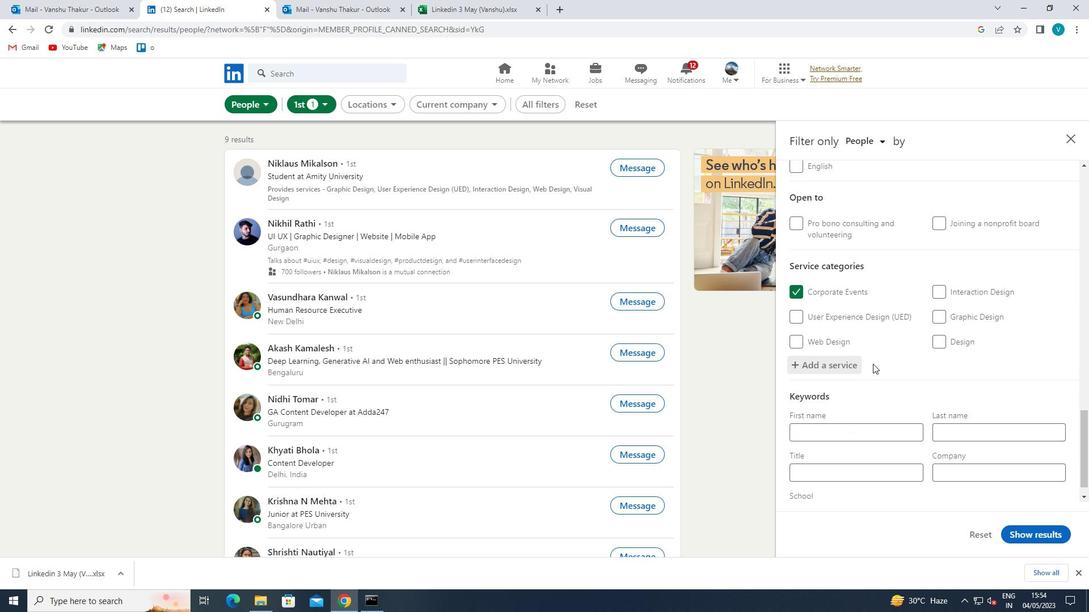 
Action: Mouse scrolled (865, 389) with delta (0, 0)
Screenshot: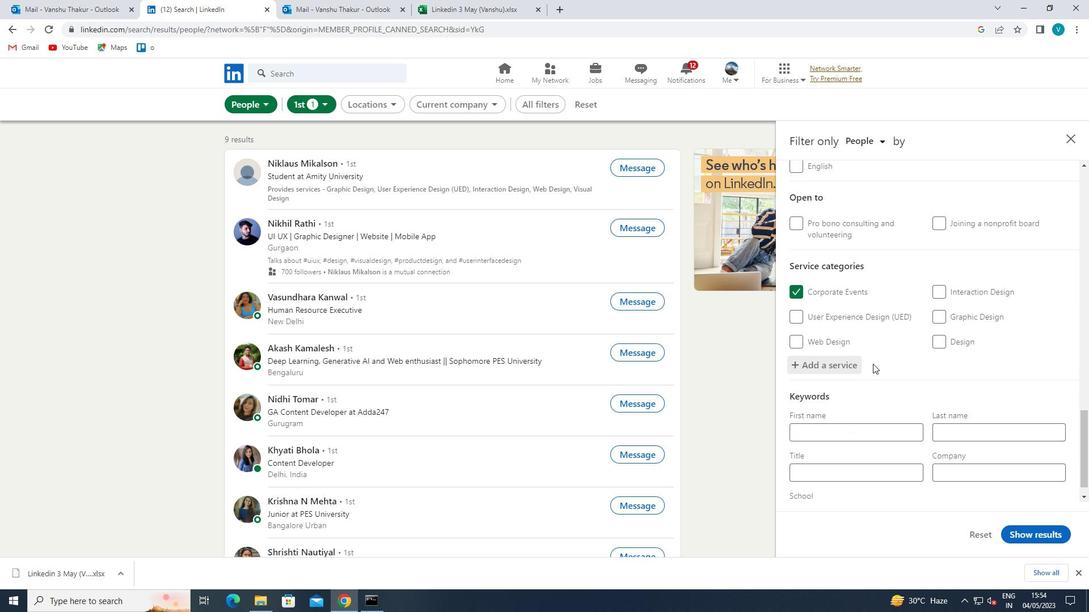 
Action: Mouse moved to (864, 391)
Screenshot: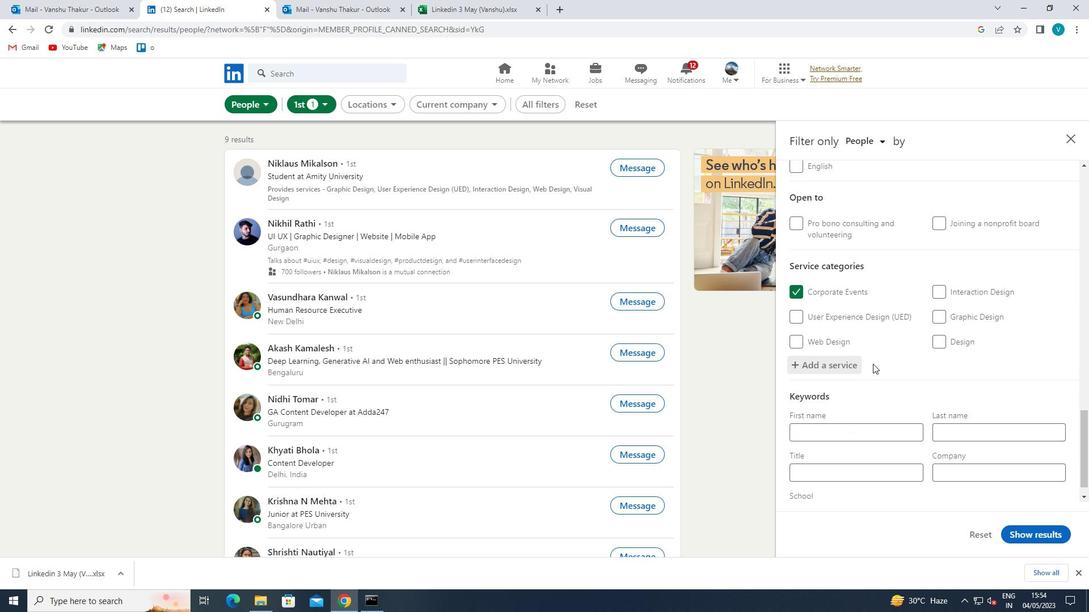 
Action: Mouse scrolled (864, 390) with delta (0, 0)
Screenshot: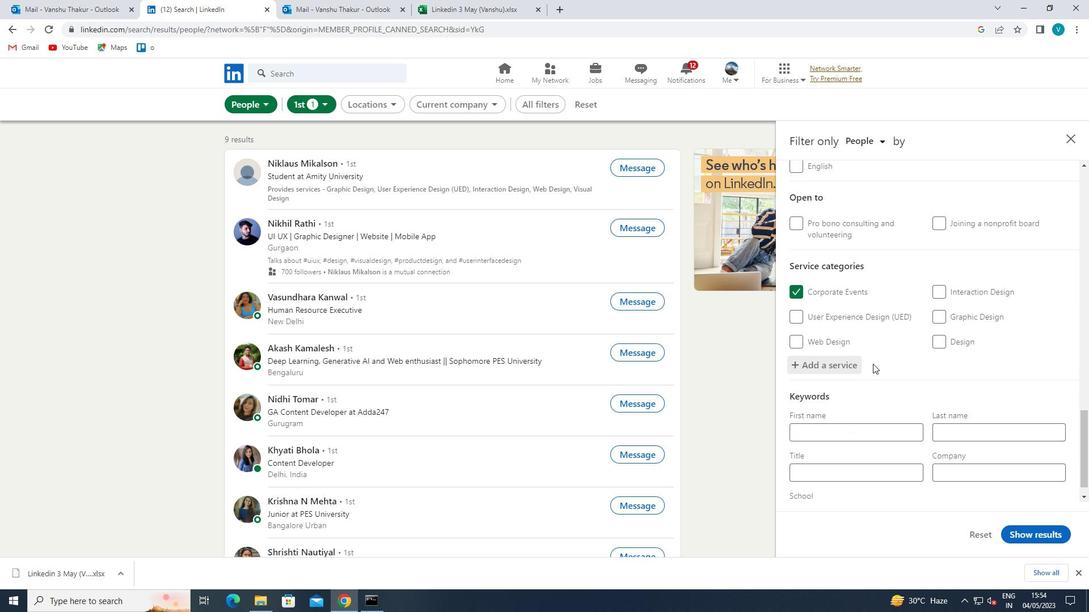 
Action: Mouse moved to (862, 444)
Screenshot: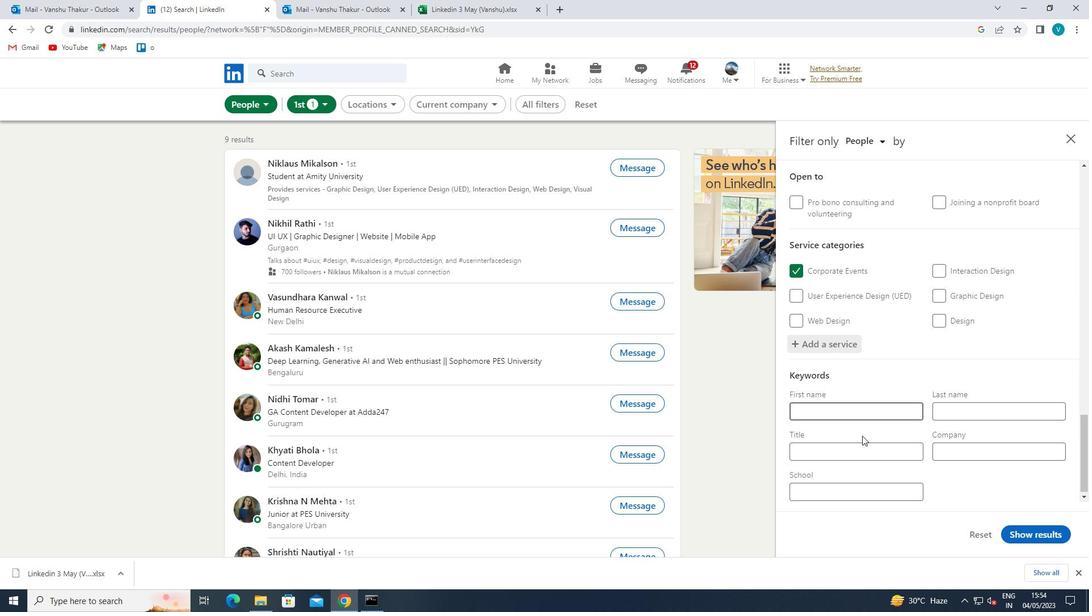 
Action: Mouse pressed left at (862, 444)
Screenshot: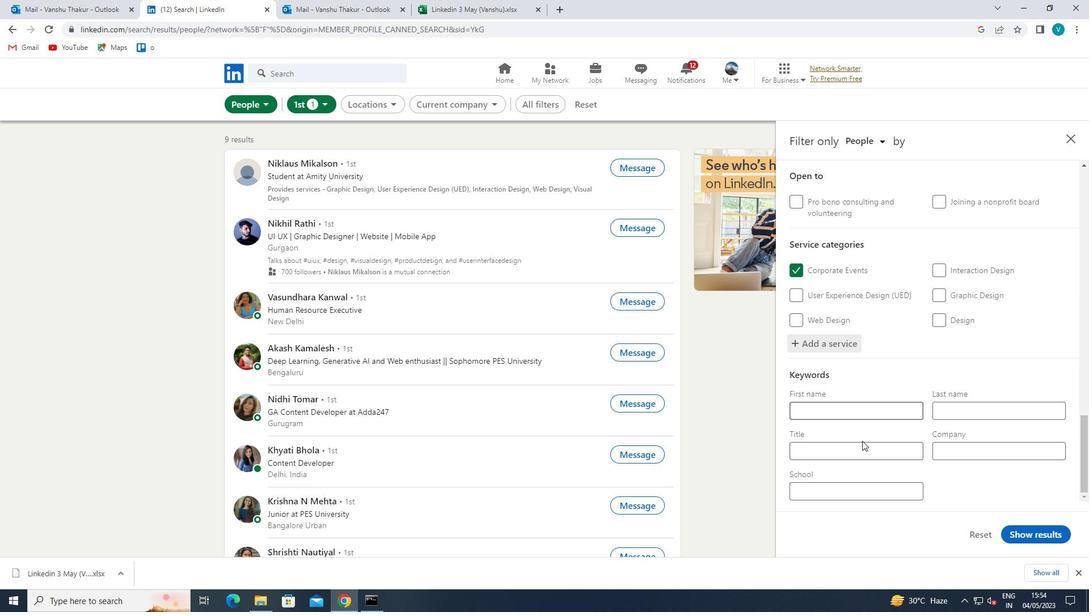 
Action: Mouse moved to (769, 386)
Screenshot: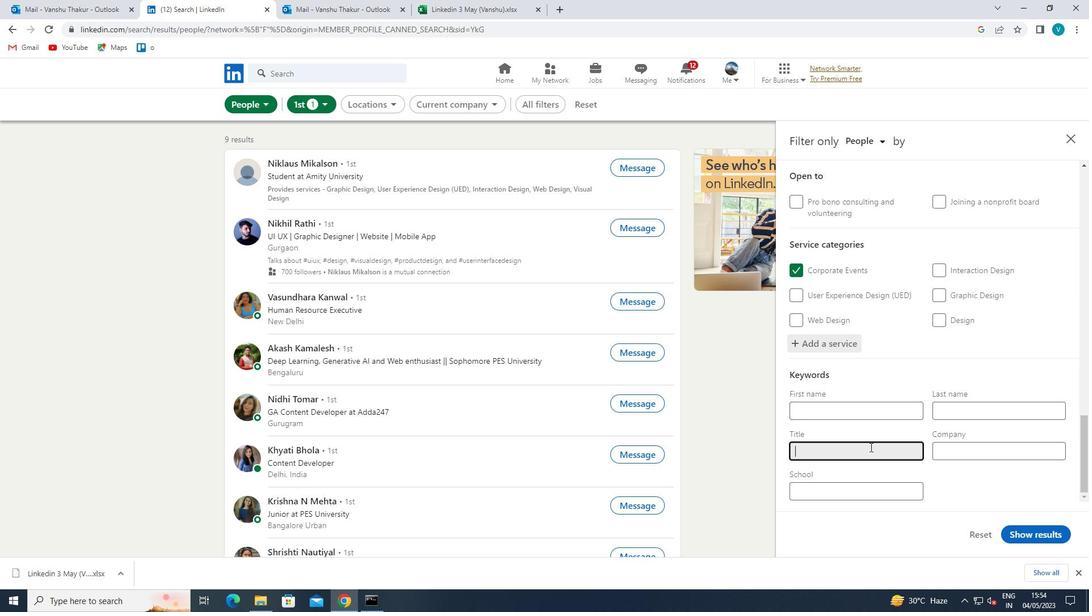 
Action: Key pressed <Key.shift>MARKETING<Key.space><Key.shift>STAFF
Screenshot: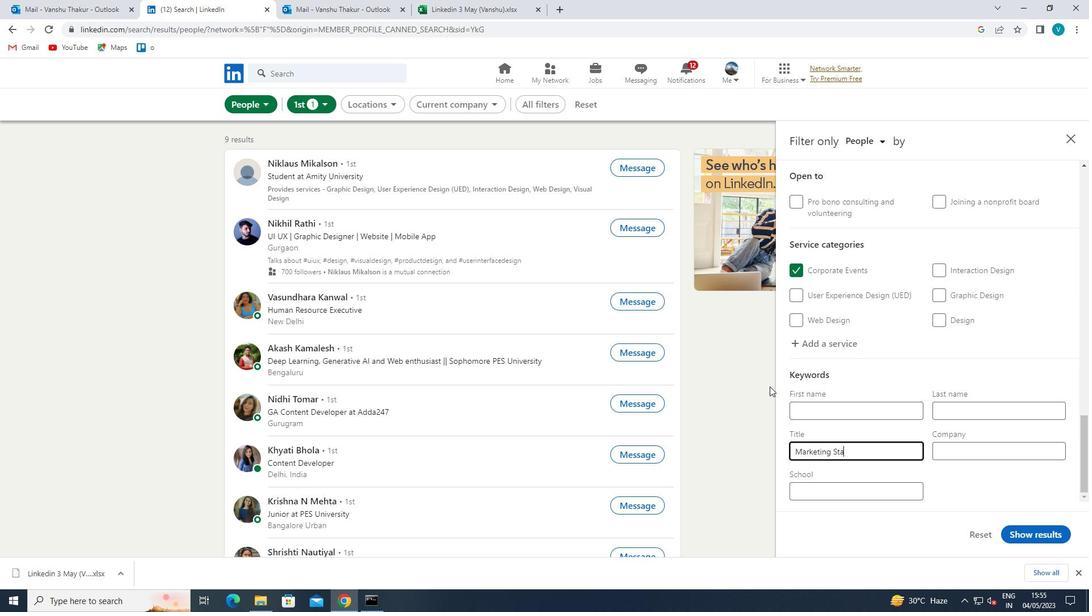 
Action: Mouse moved to (1023, 530)
Screenshot: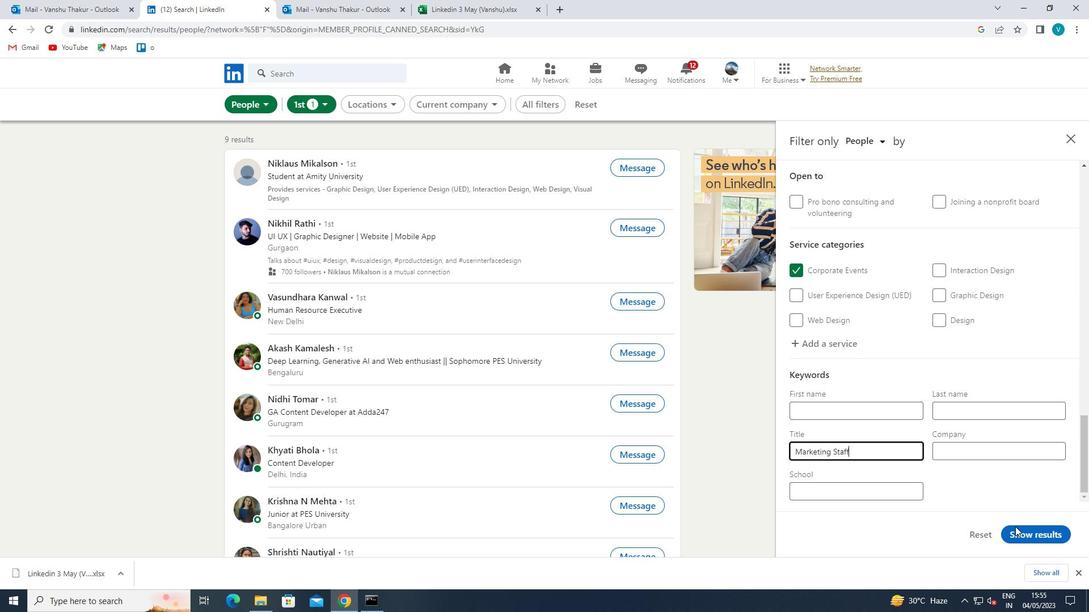 
Action: Mouse pressed left at (1023, 530)
Screenshot: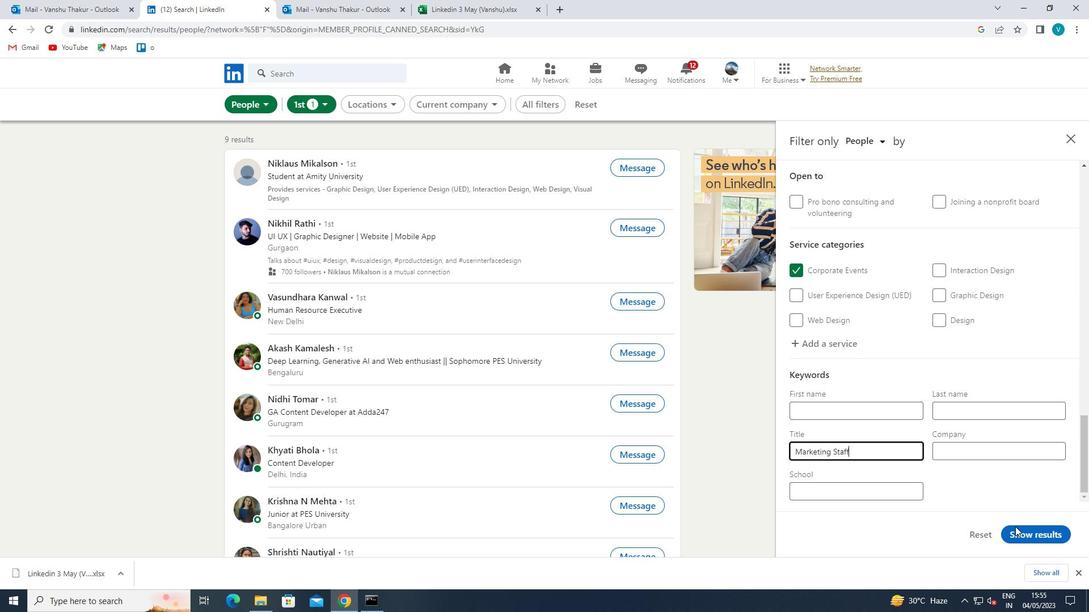 
